 Task: Start in the project AgileKite the sprint 'Data Privacy Sprint', with a duration of 2 weeks. Start in the project AgileKite the sprint 'Data Privacy Sprint', with a duration of 1 week. Start in the project AgileKite the sprint 'Data Privacy Sprint', with a duration of 3 weeks
Action: Mouse moved to (206, 63)
Screenshot: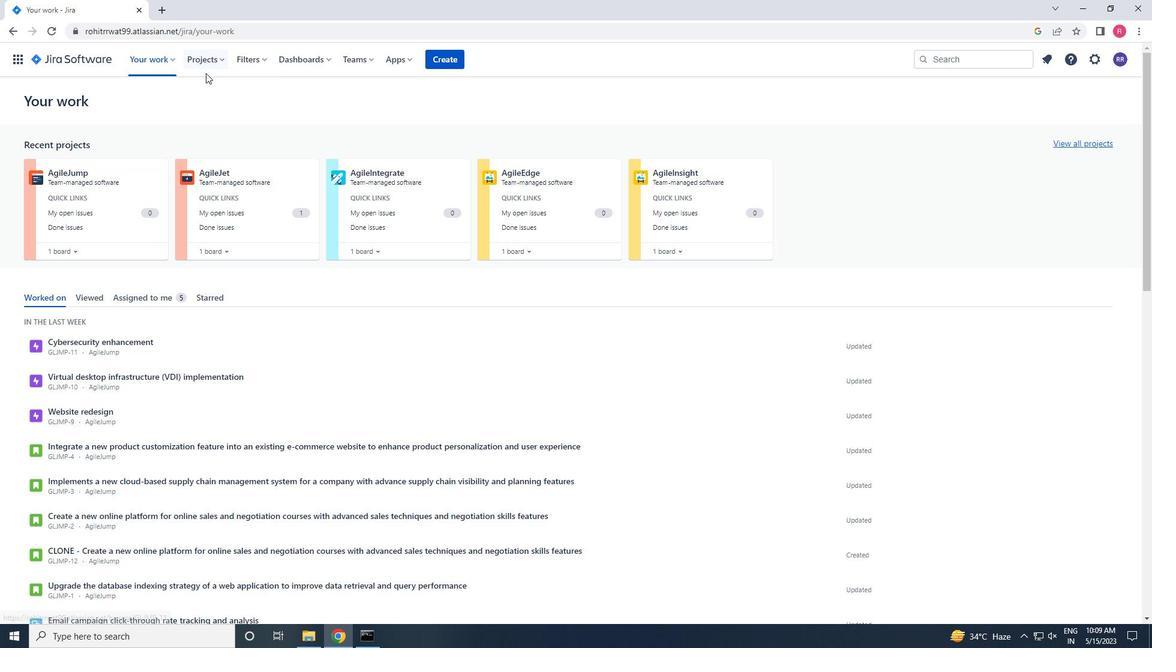 
Action: Mouse pressed left at (206, 63)
Screenshot: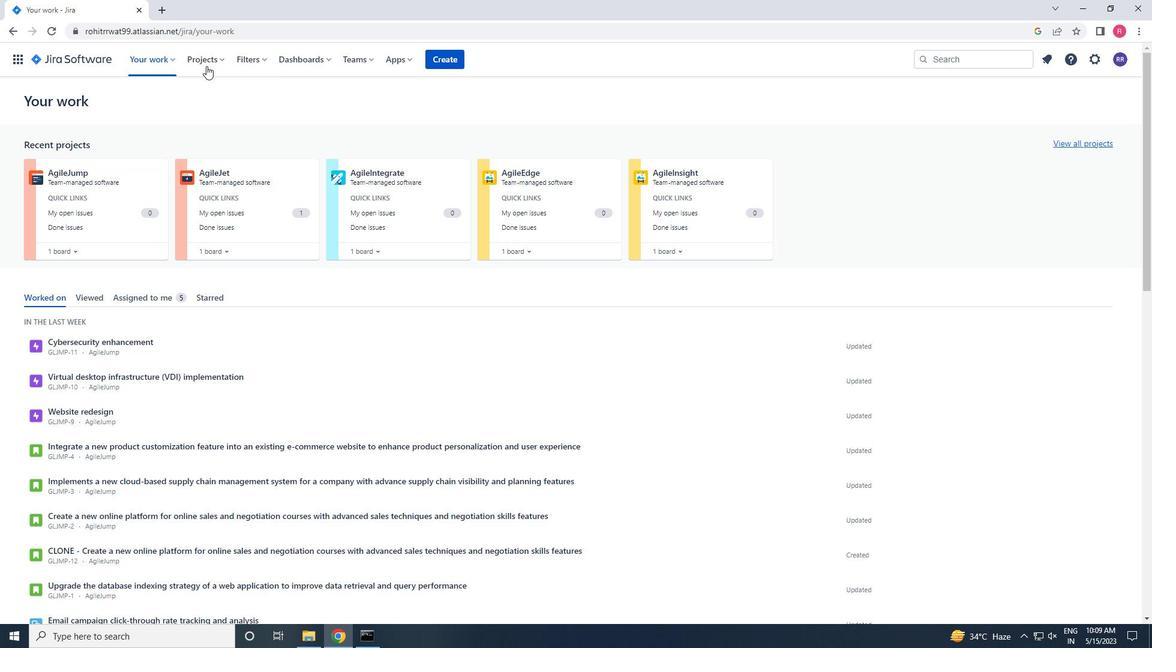 
Action: Mouse moved to (213, 99)
Screenshot: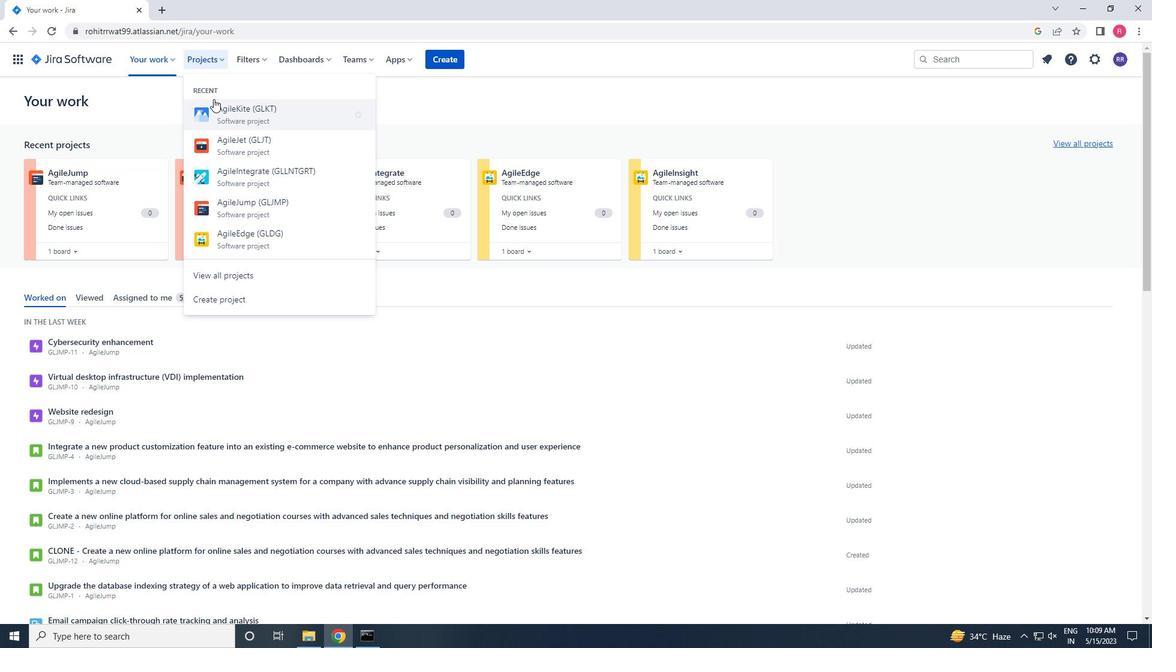 
Action: Mouse pressed left at (213, 99)
Screenshot: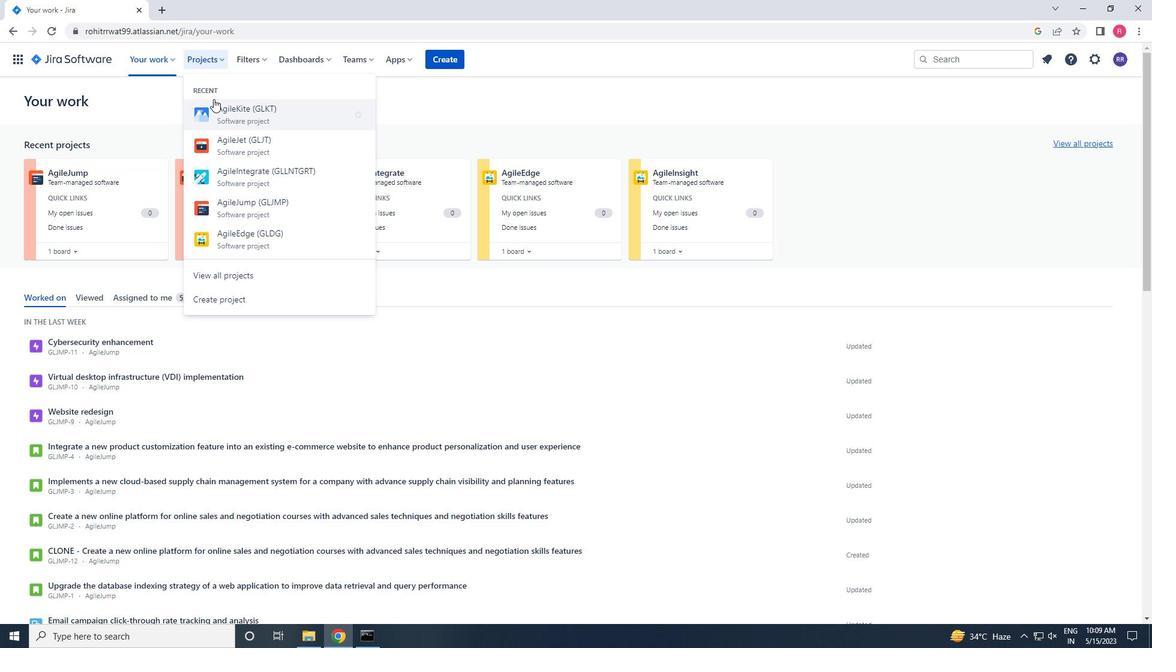 
Action: Mouse moved to (79, 175)
Screenshot: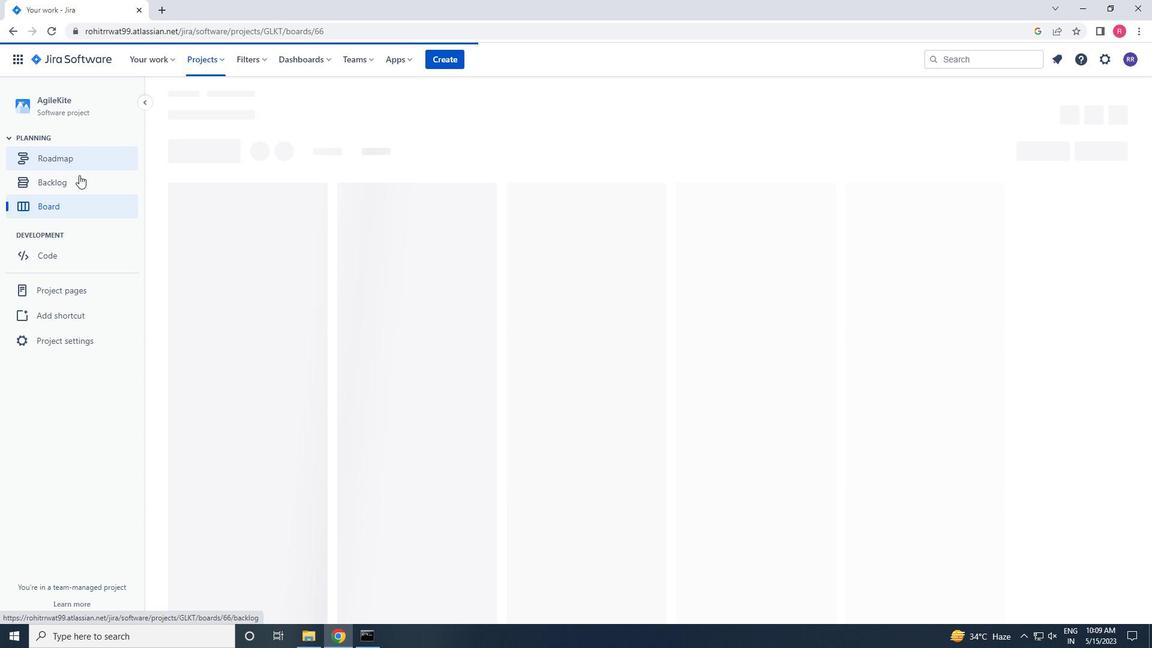 
Action: Mouse pressed left at (79, 175)
Screenshot: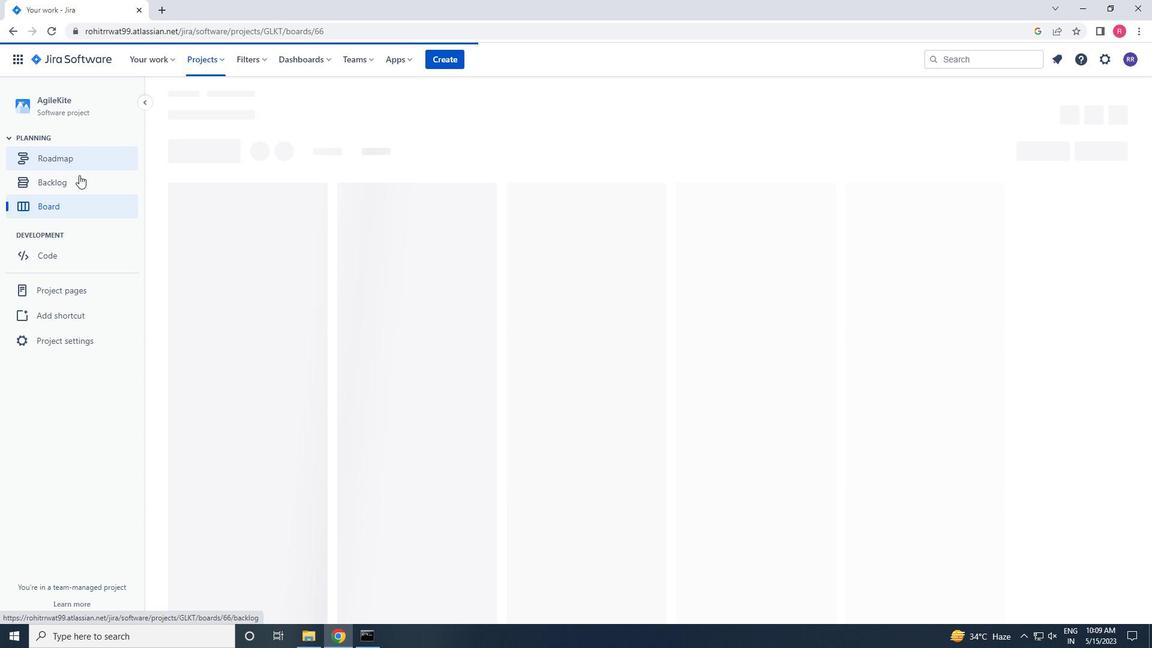 
Action: Mouse moved to (687, 302)
Screenshot: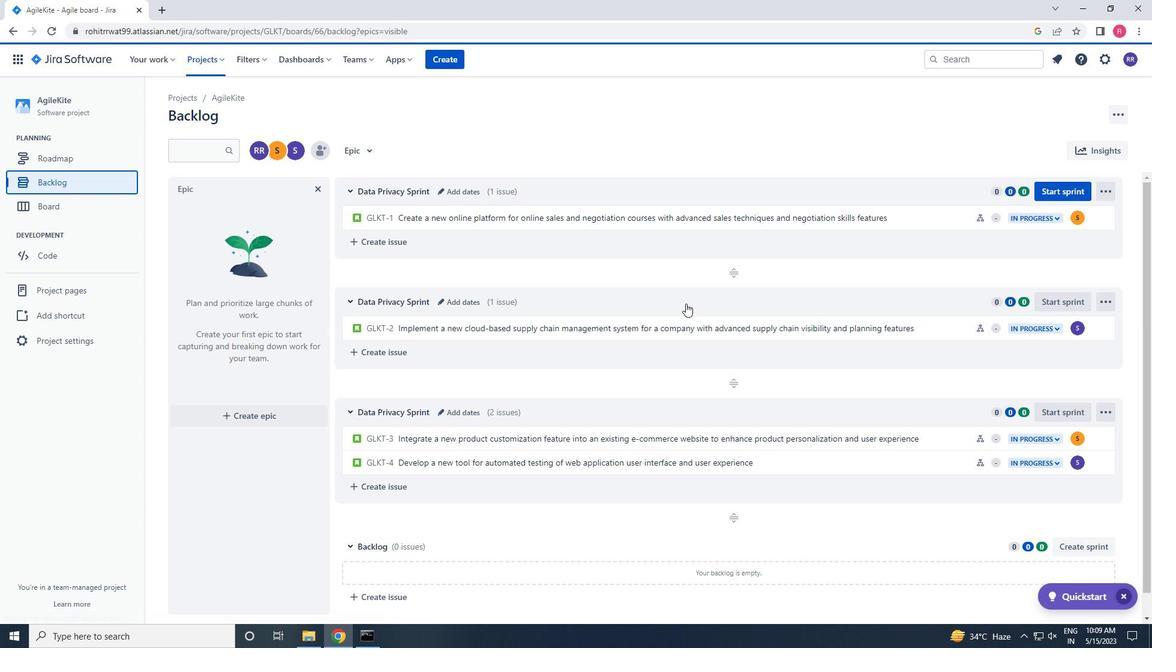 
Action: Mouse scrolled (687, 302) with delta (0, 0)
Screenshot: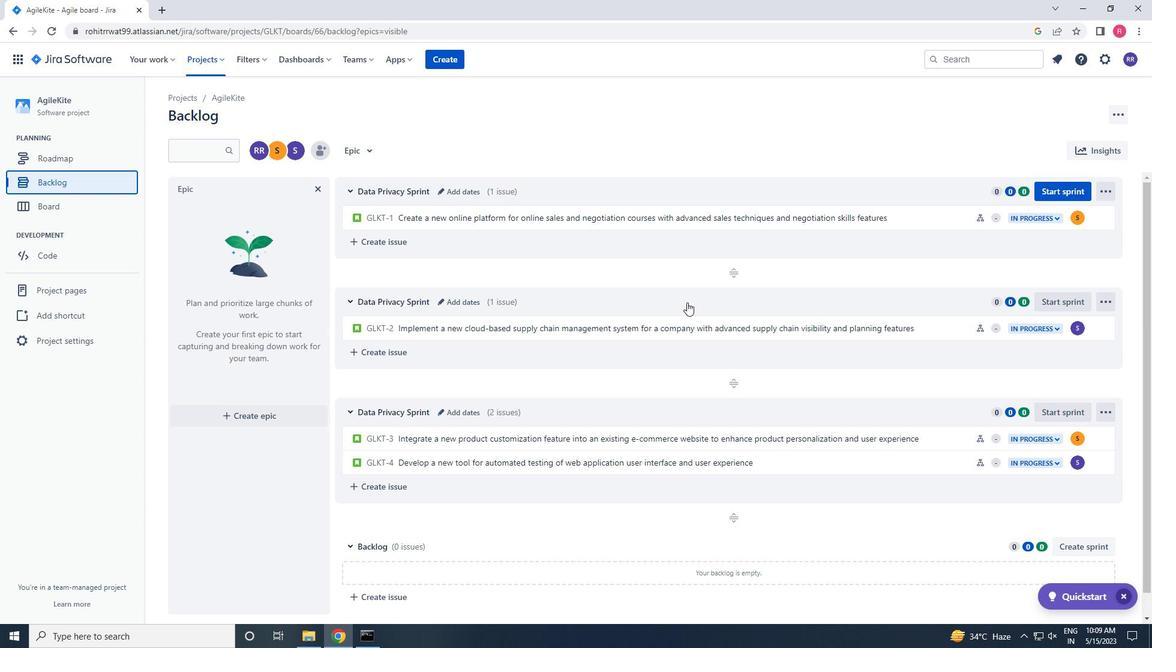 
Action: Mouse moved to (967, 320)
Screenshot: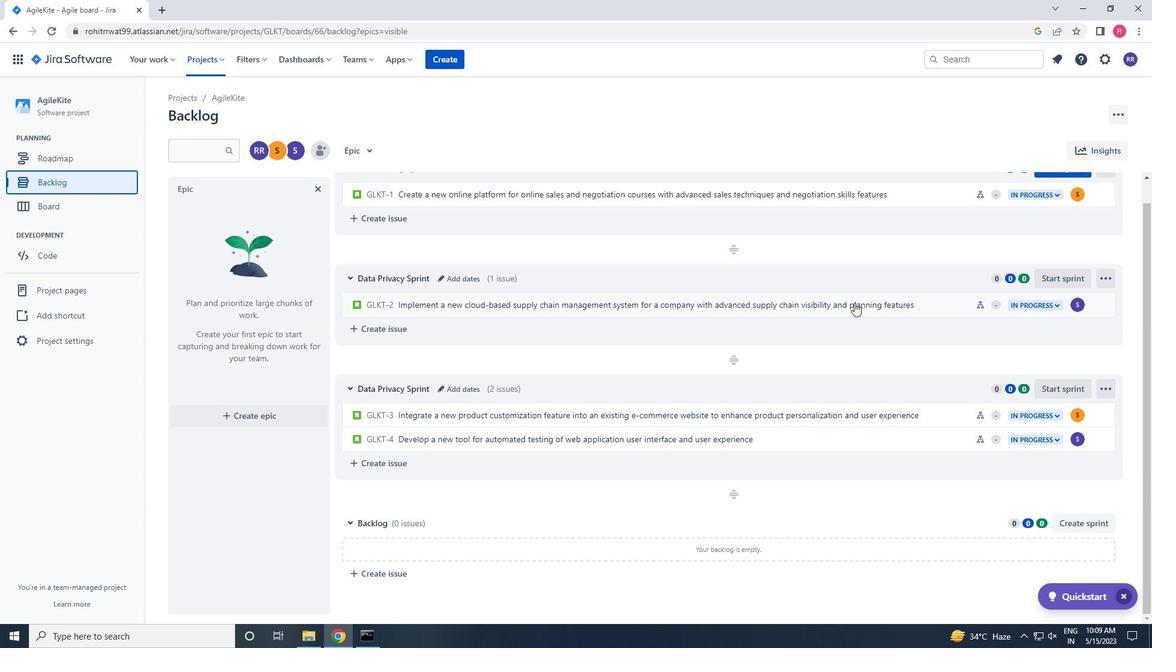 
Action: Mouse scrolled (967, 320) with delta (0, 0)
Screenshot: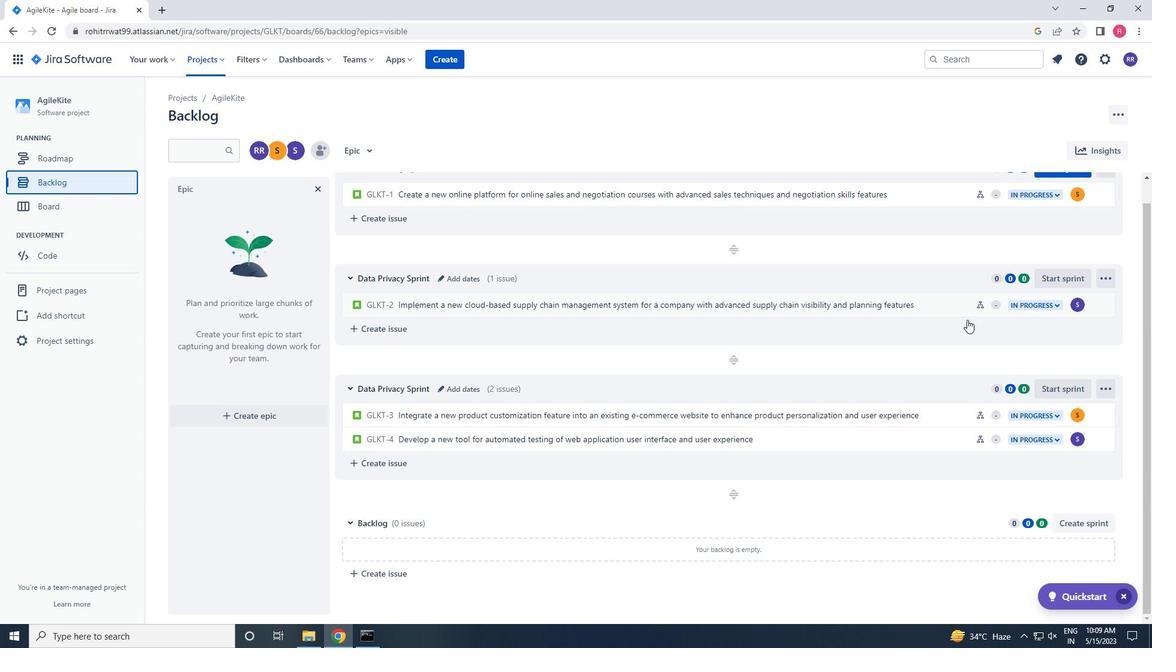 
Action: Mouse scrolled (967, 320) with delta (0, 0)
Screenshot: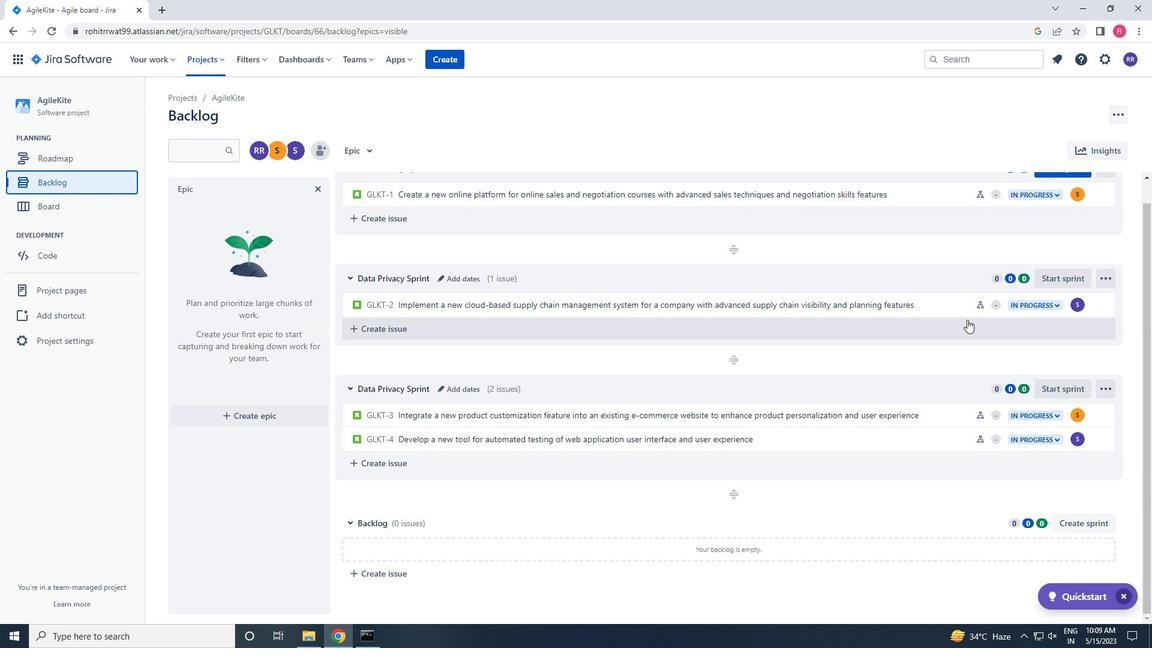 
Action: Mouse scrolled (967, 320) with delta (0, 0)
Screenshot: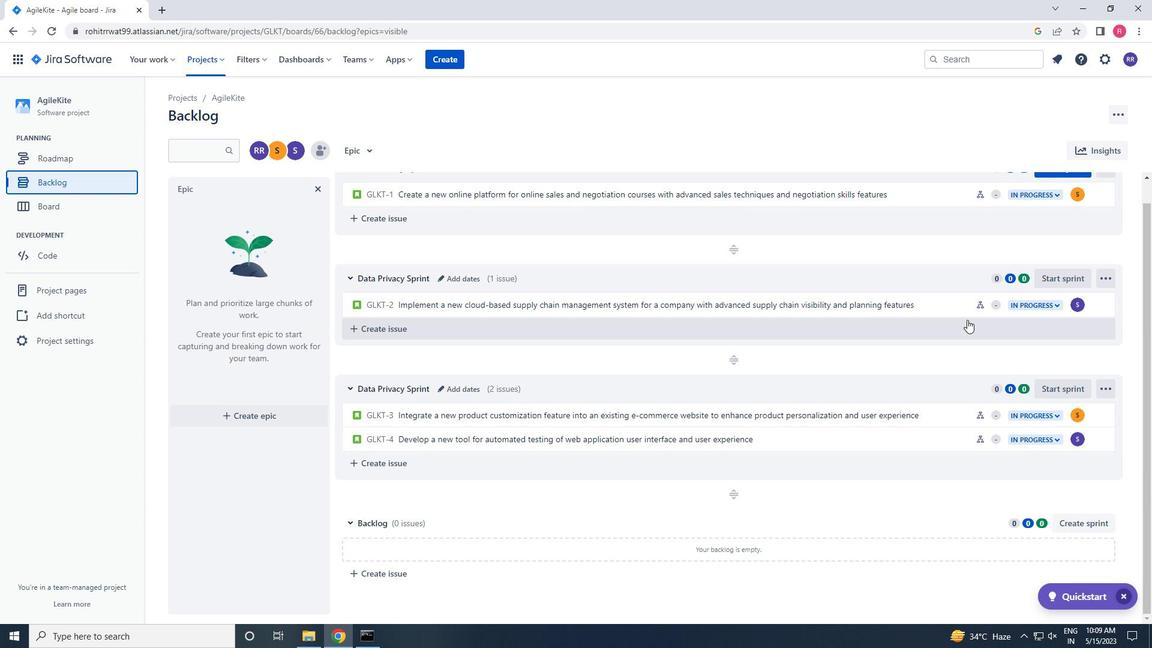 
Action: Mouse moved to (1064, 193)
Screenshot: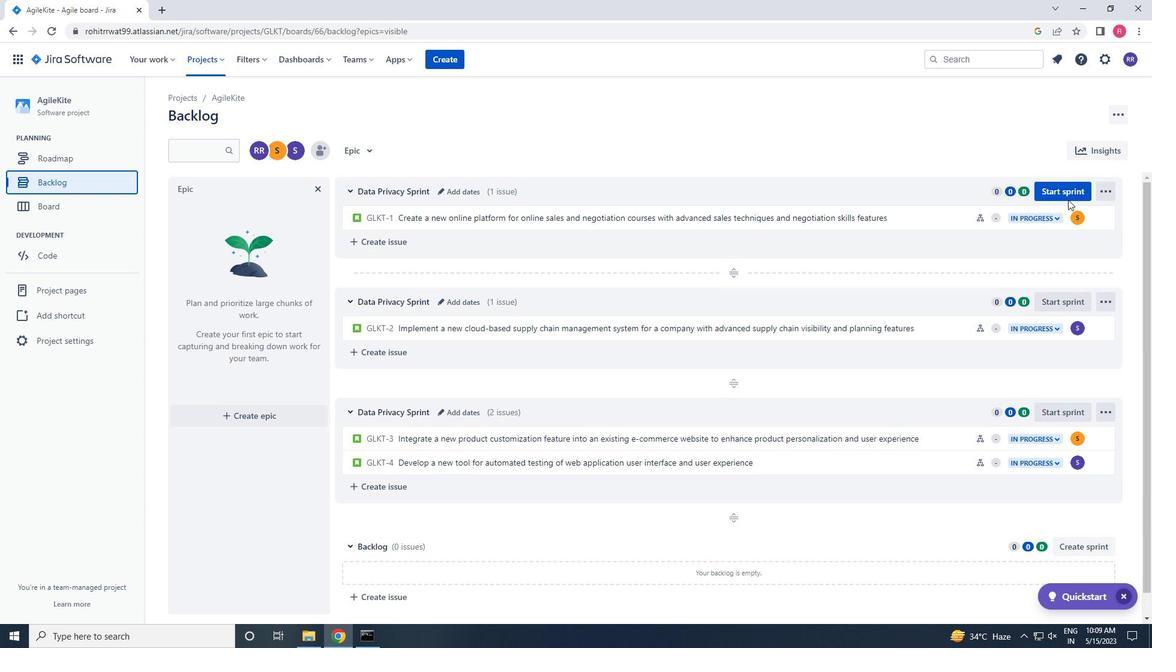 
Action: Mouse pressed left at (1064, 193)
Screenshot: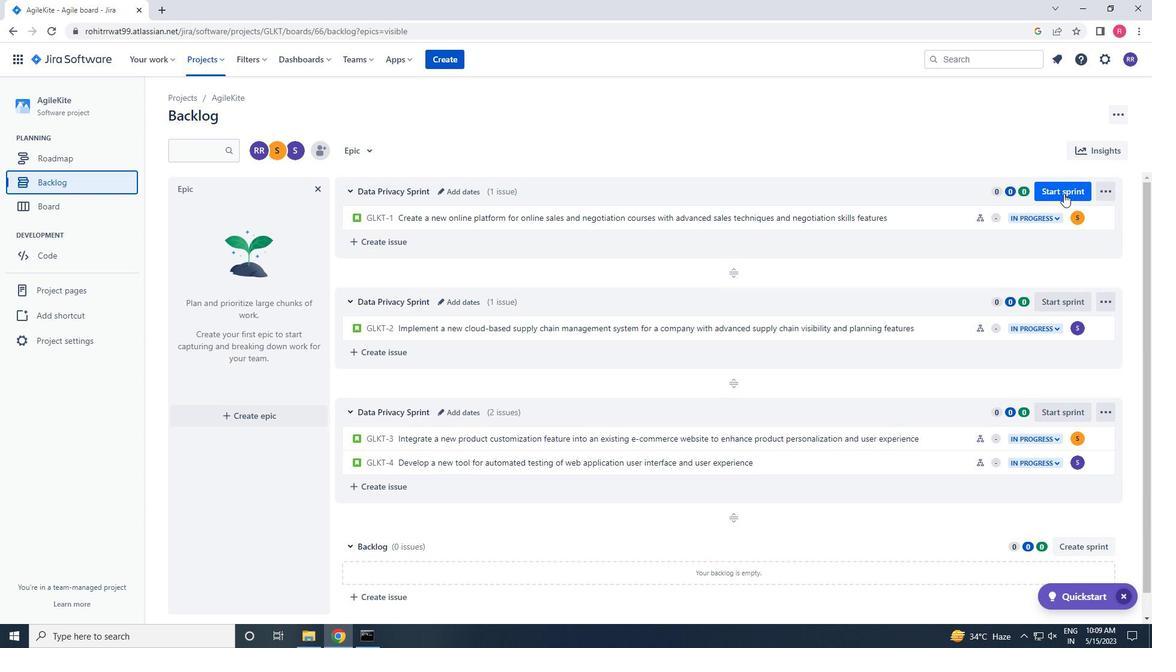
Action: Mouse moved to (1048, 189)
Screenshot: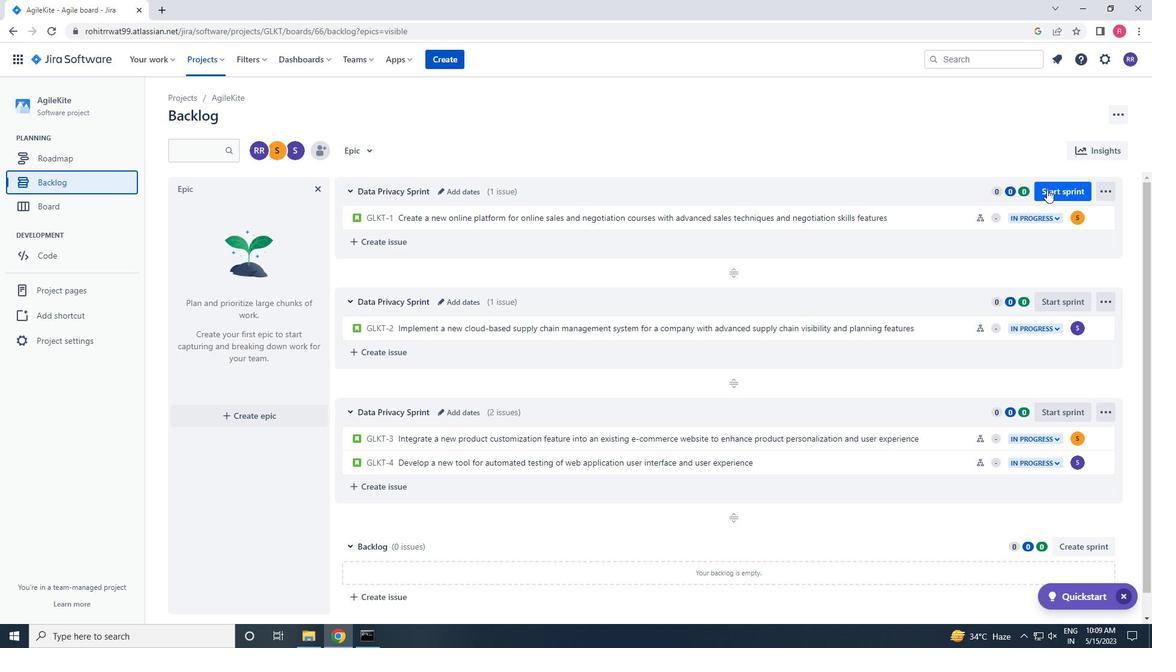 
Action: Mouse pressed left at (1048, 189)
Screenshot: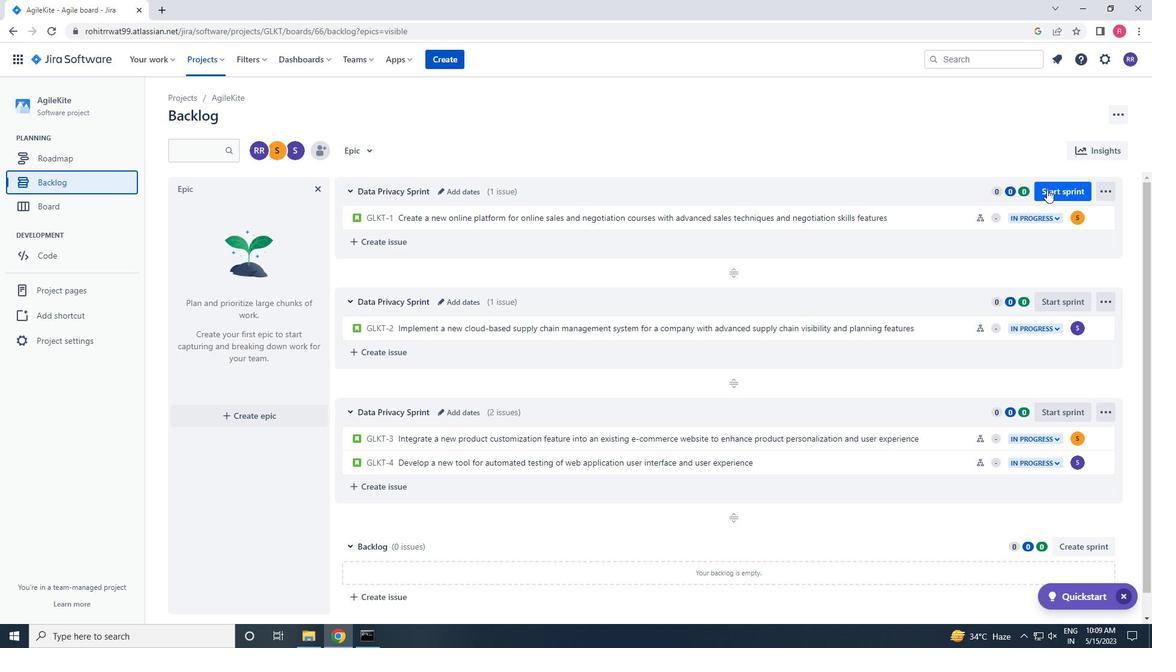 
Action: Mouse moved to (541, 205)
Screenshot: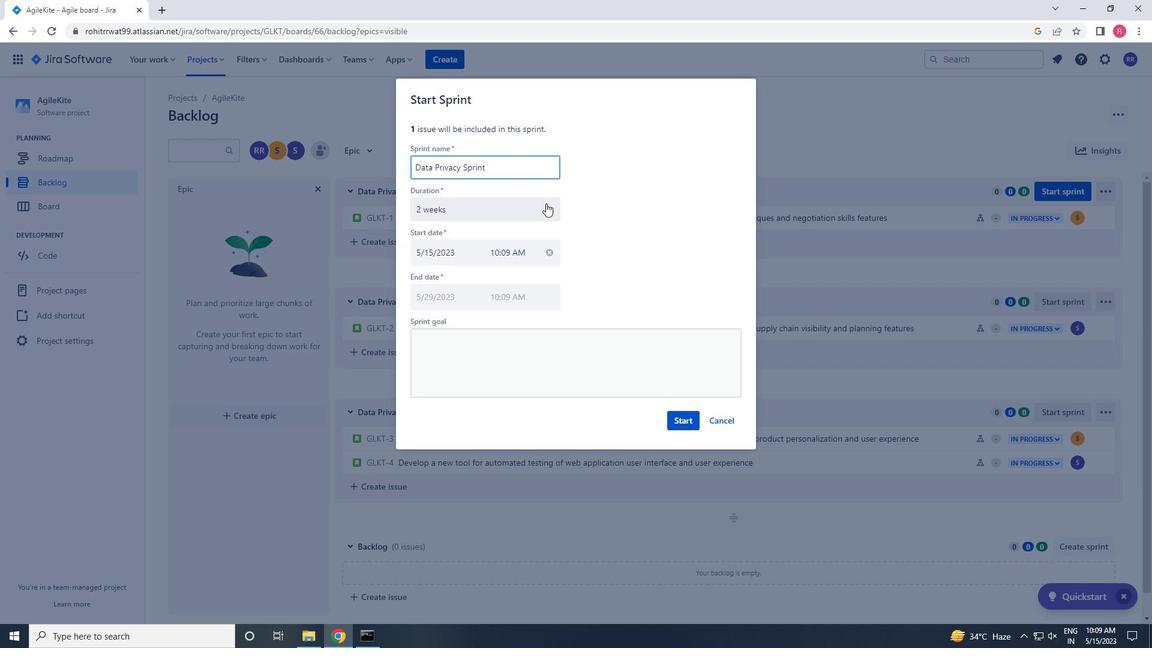 
Action: Mouse pressed left at (541, 205)
Screenshot: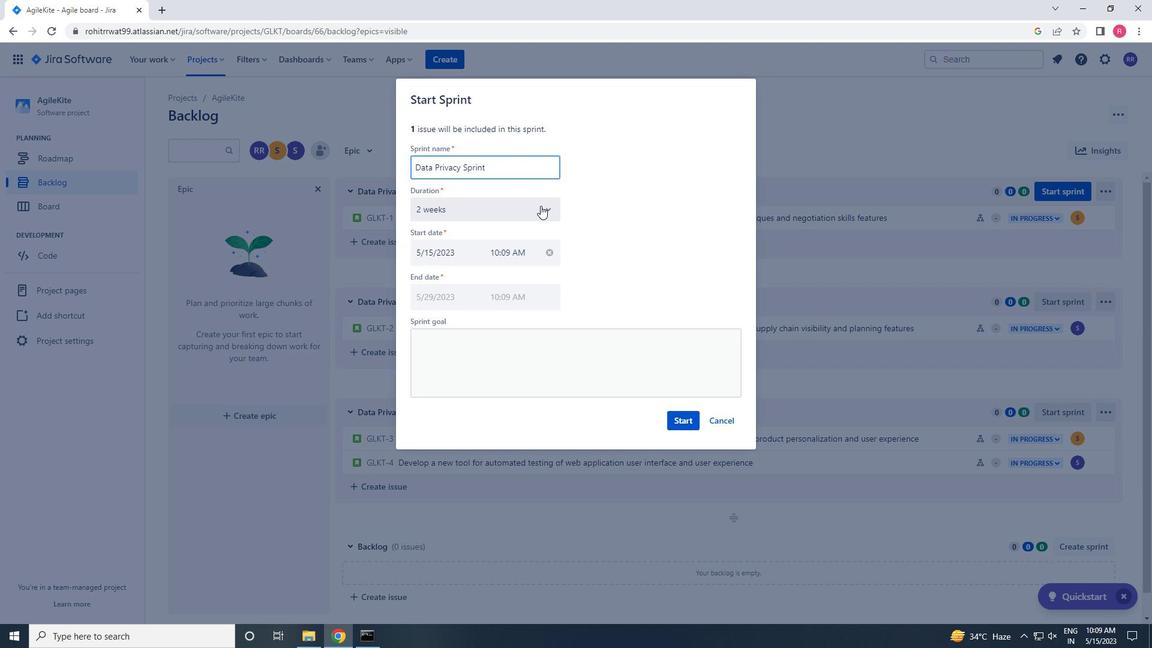 
Action: Mouse moved to (465, 262)
Screenshot: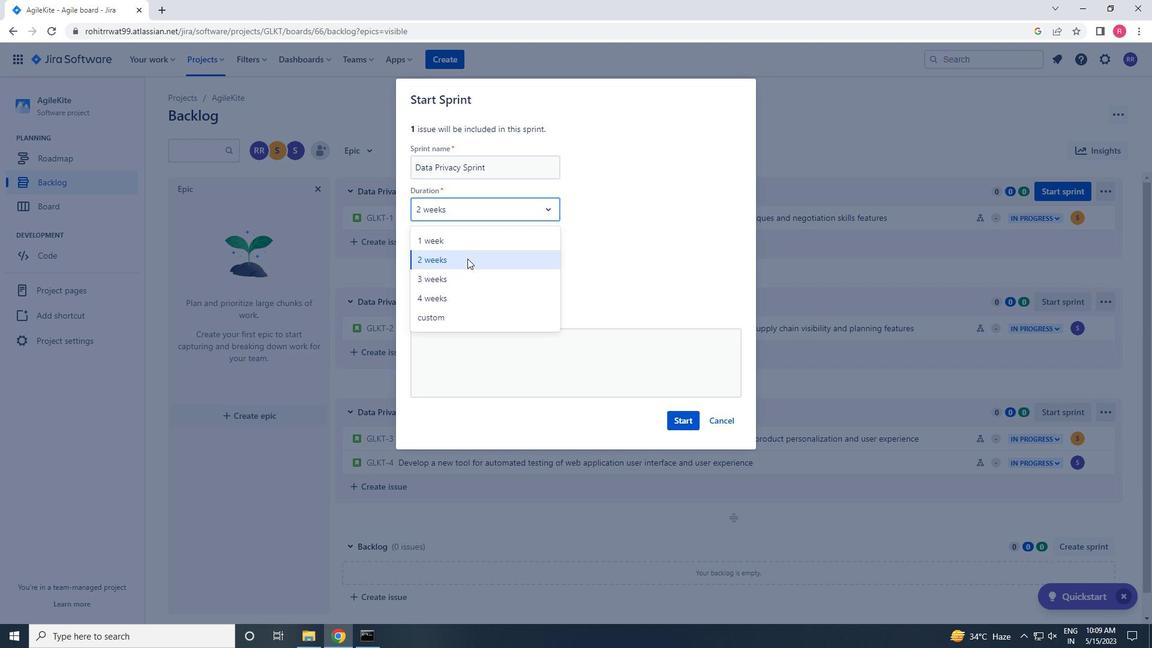 
Action: Mouse pressed left at (465, 262)
Screenshot: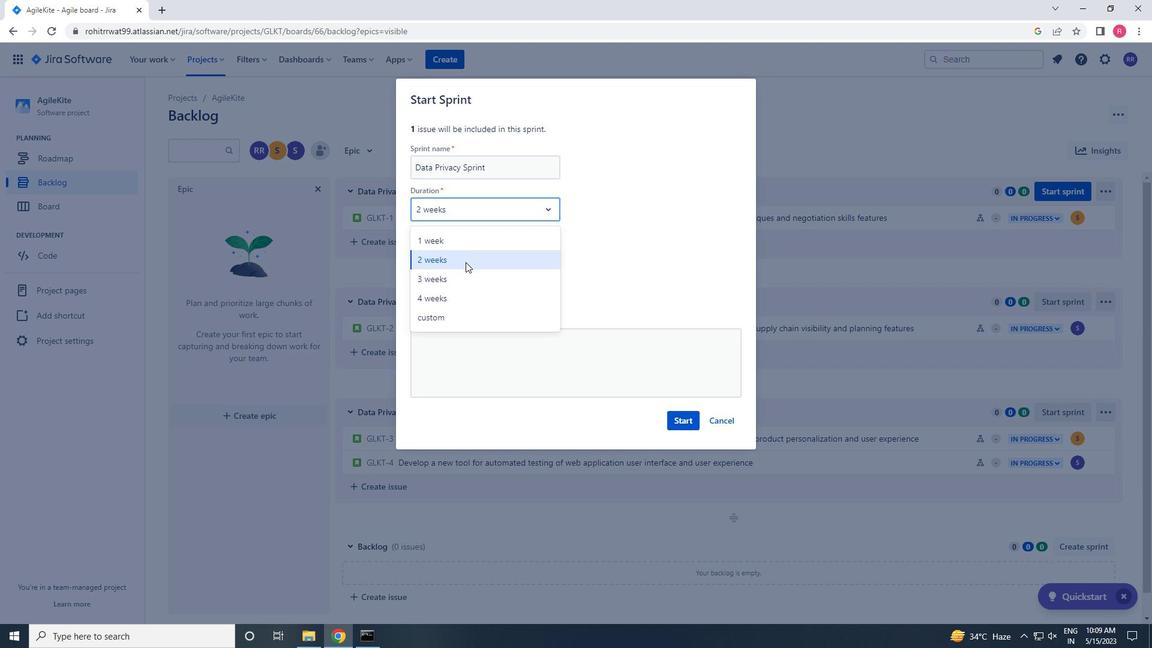 
Action: Mouse moved to (681, 417)
Screenshot: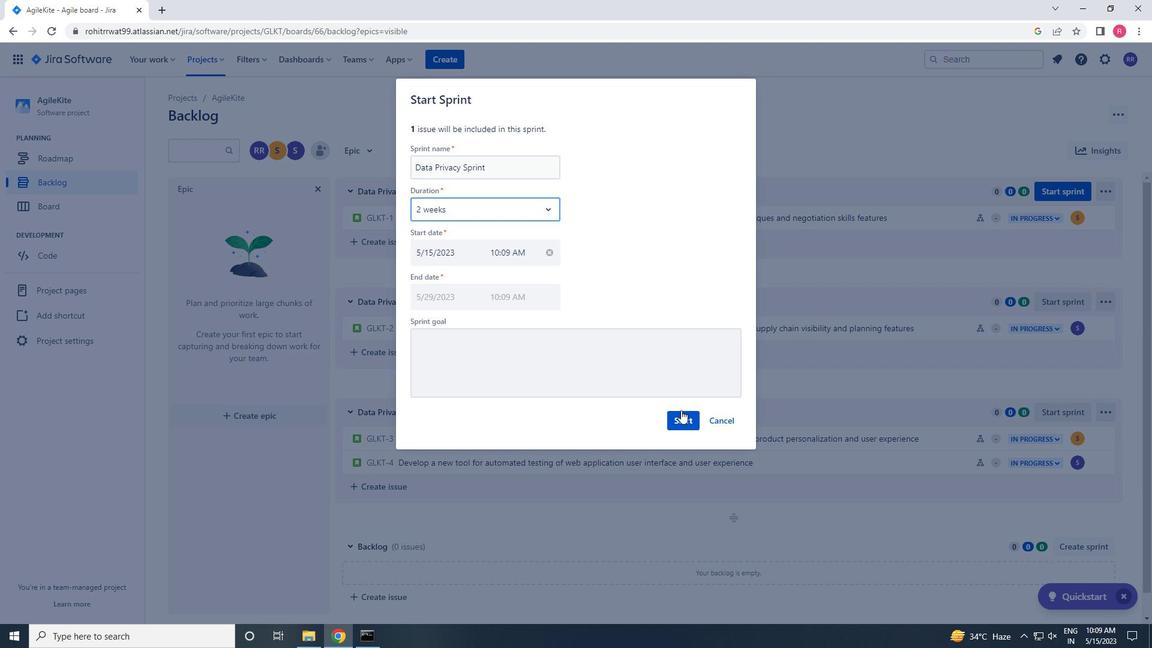 
Action: Mouse pressed left at (681, 417)
Screenshot: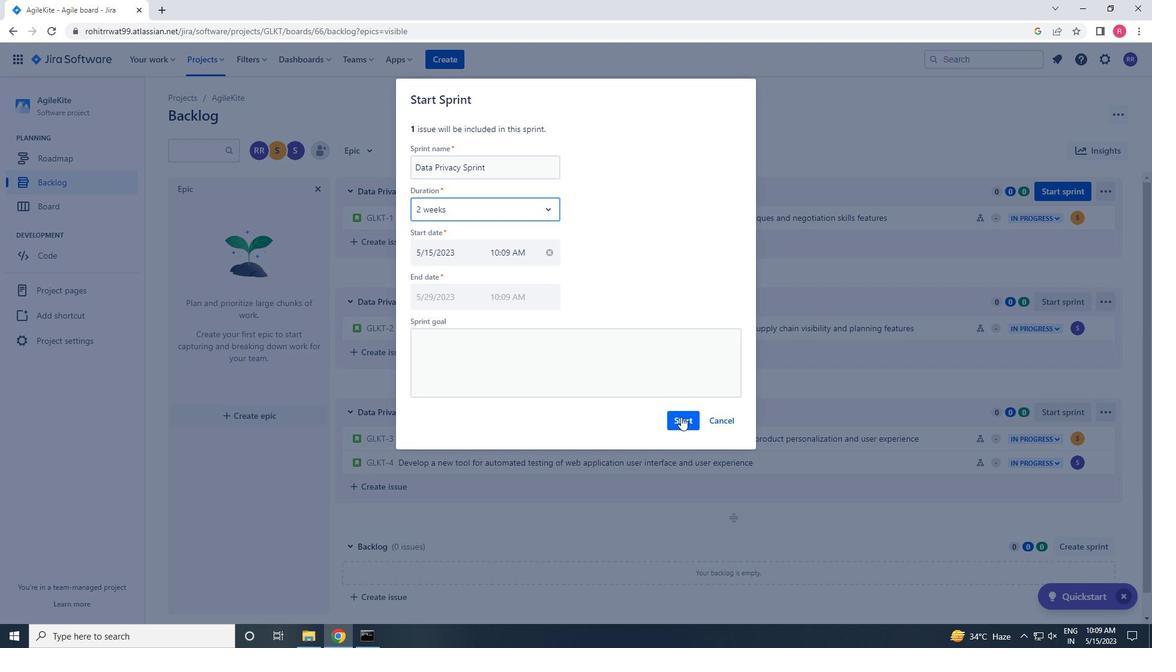 
Action: Mouse moved to (267, 545)
Screenshot: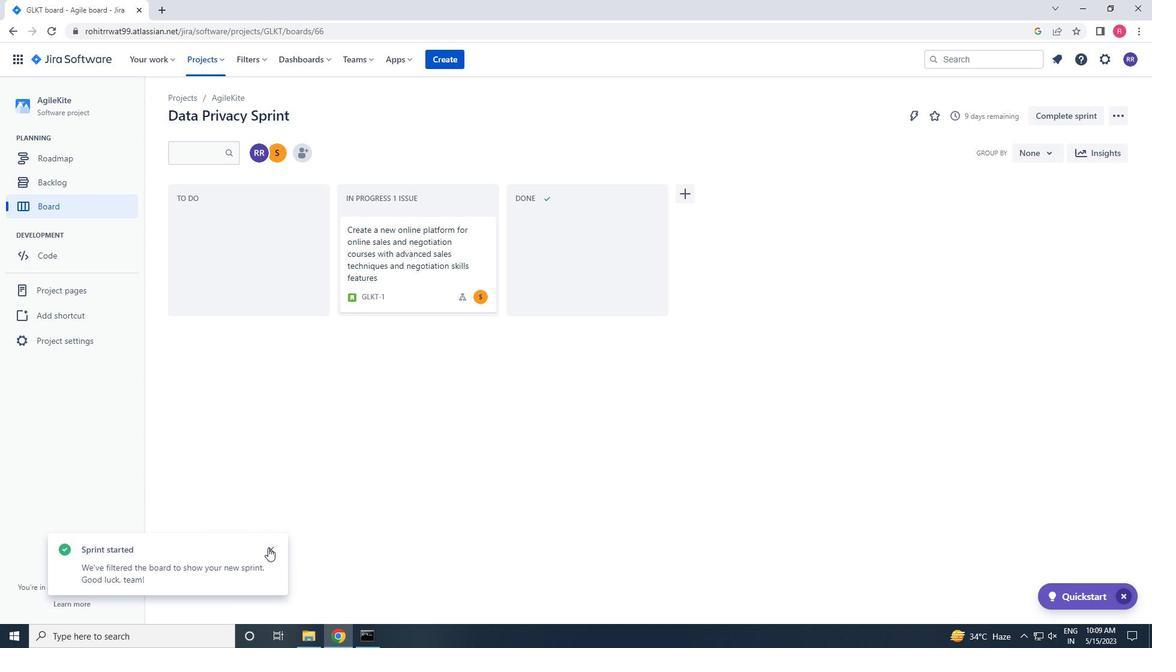 
Action: Mouse pressed left at (267, 545)
Screenshot: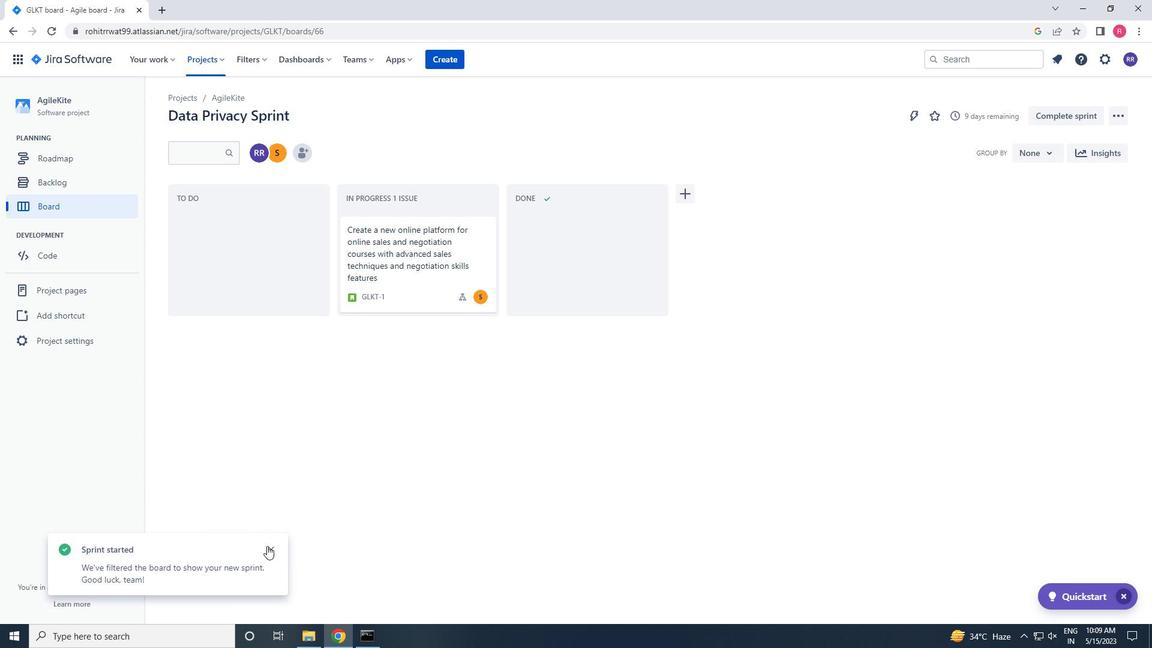 
Action: Mouse moved to (70, 189)
Screenshot: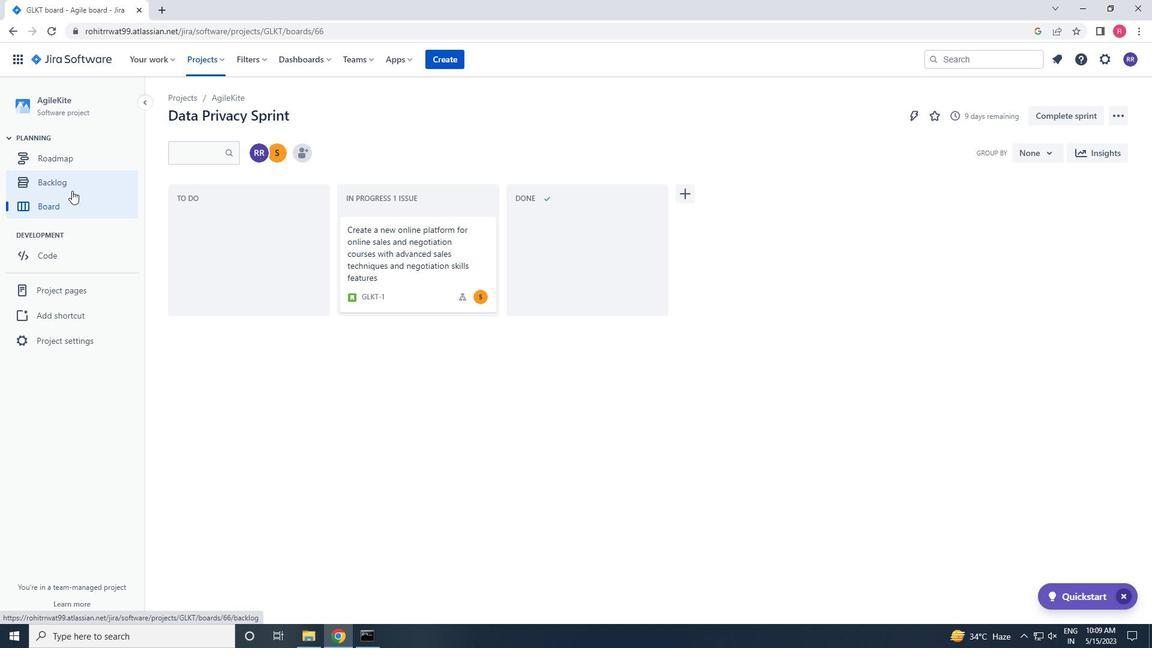 
Action: Mouse pressed left at (70, 189)
Screenshot: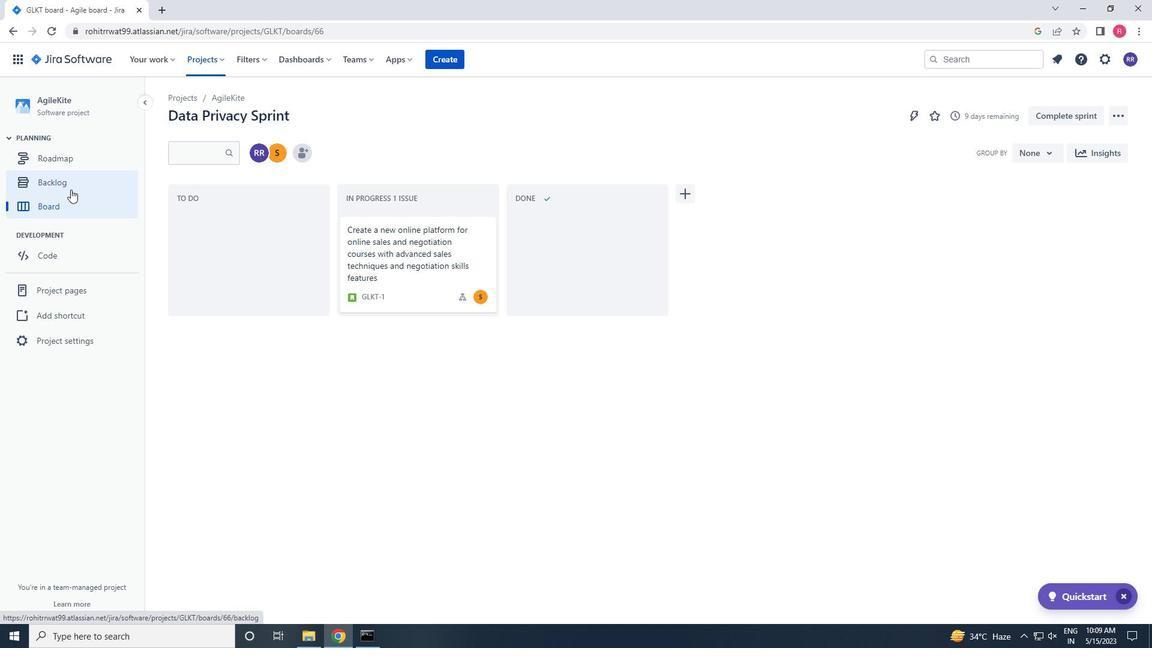 
Action: Mouse moved to (1047, 290)
Screenshot: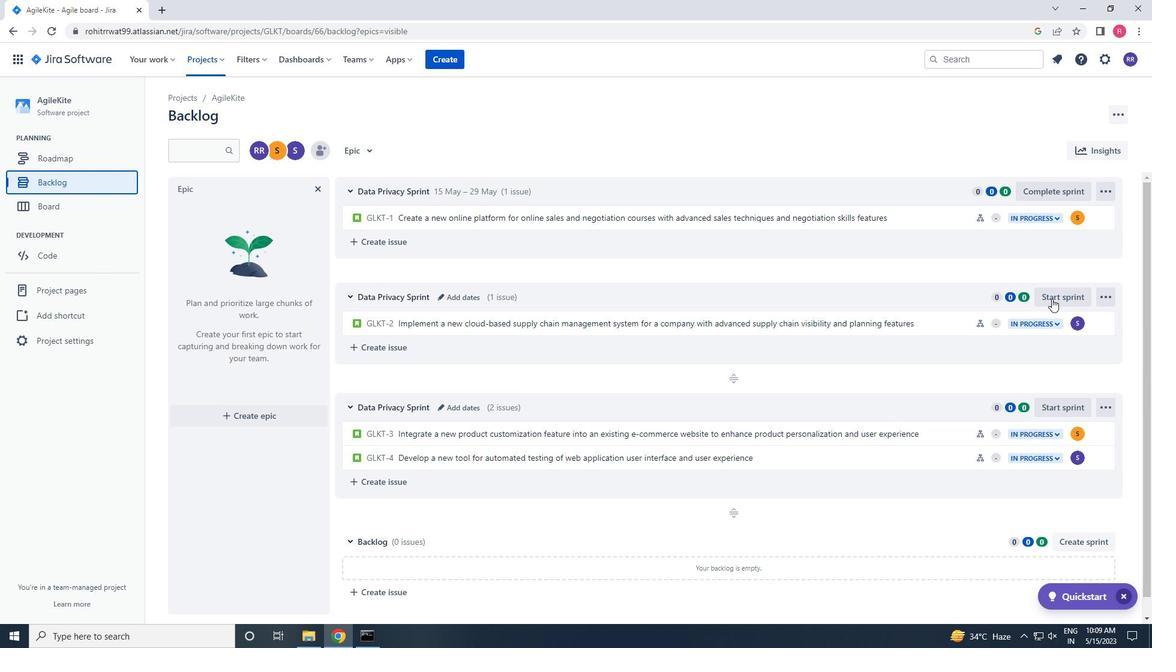 
Action: Mouse pressed left at (1047, 290)
Screenshot: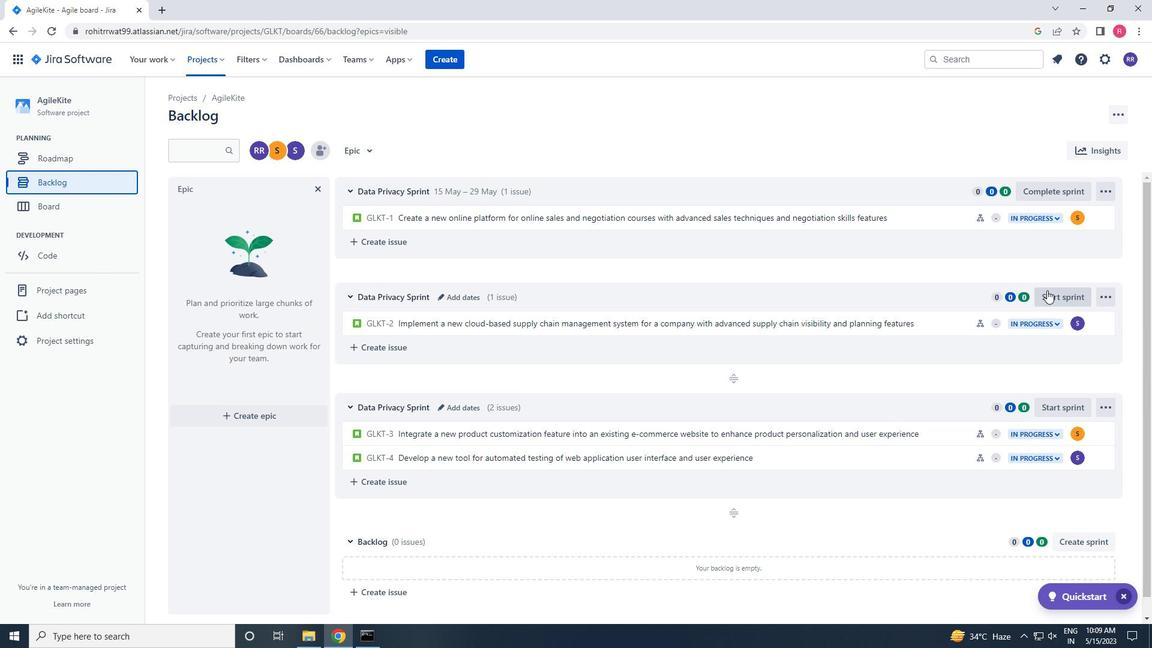 
Action: Mouse moved to (509, 213)
Screenshot: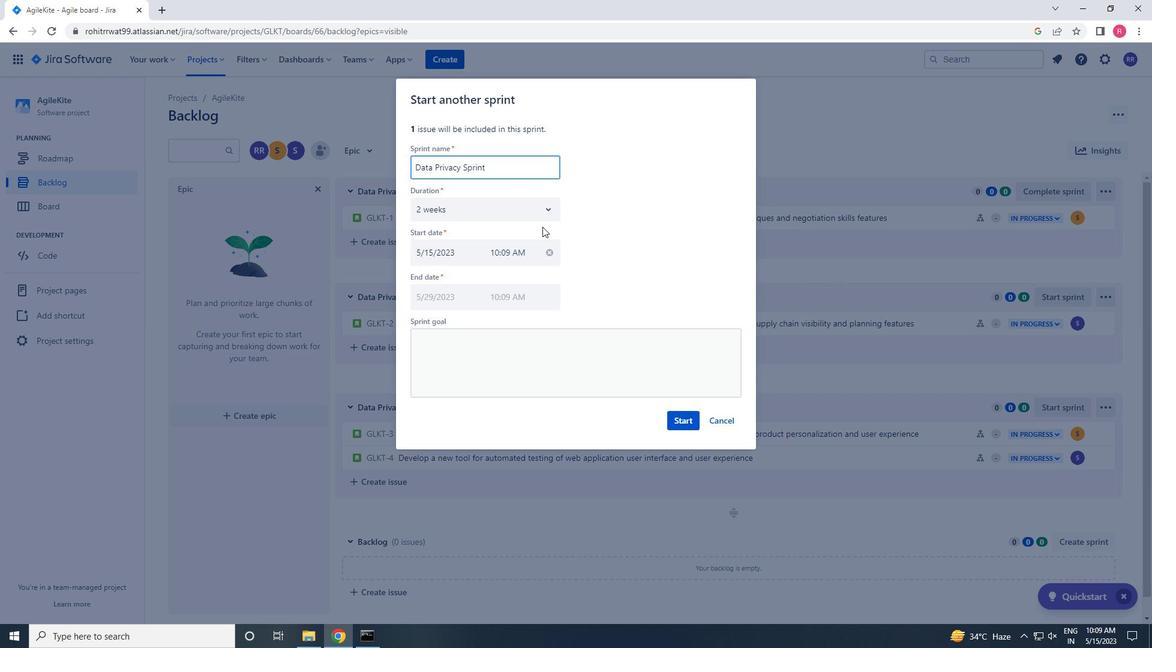 
Action: Mouse pressed left at (509, 213)
Screenshot: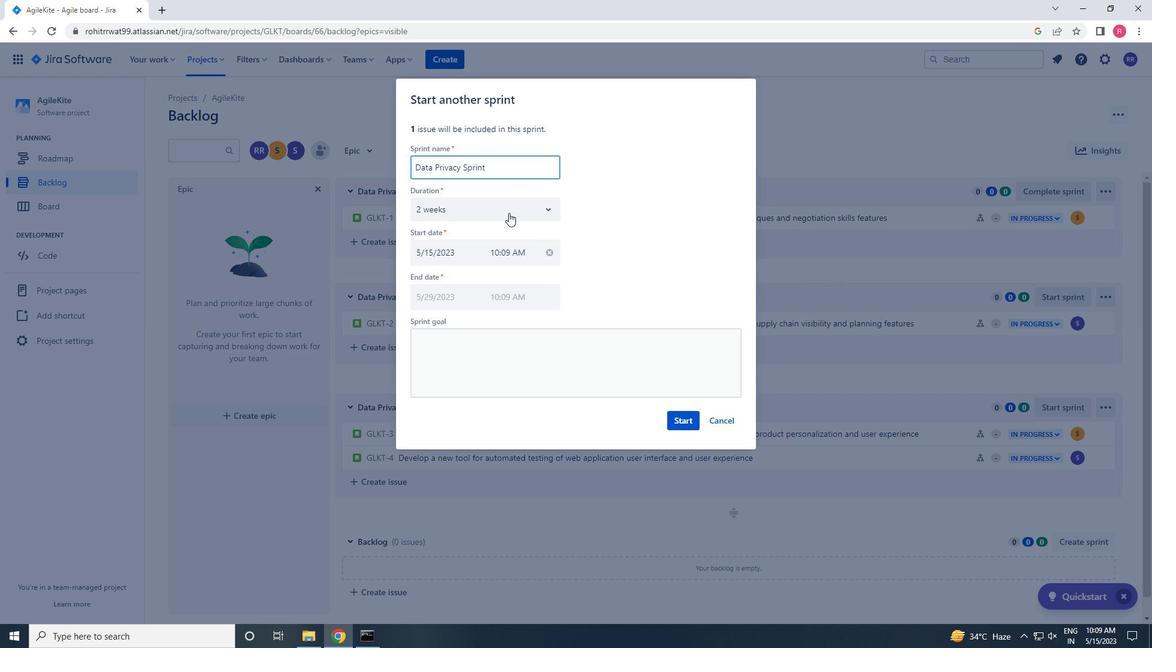 
Action: Mouse moved to (474, 243)
Screenshot: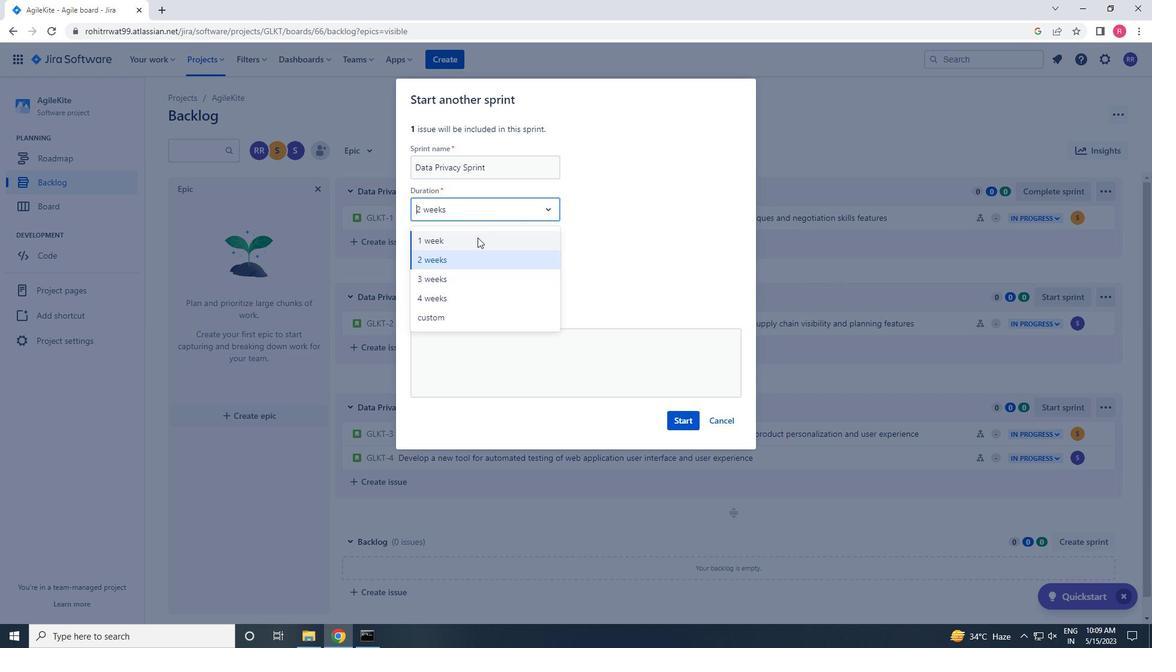 
Action: Mouse pressed left at (474, 243)
Screenshot: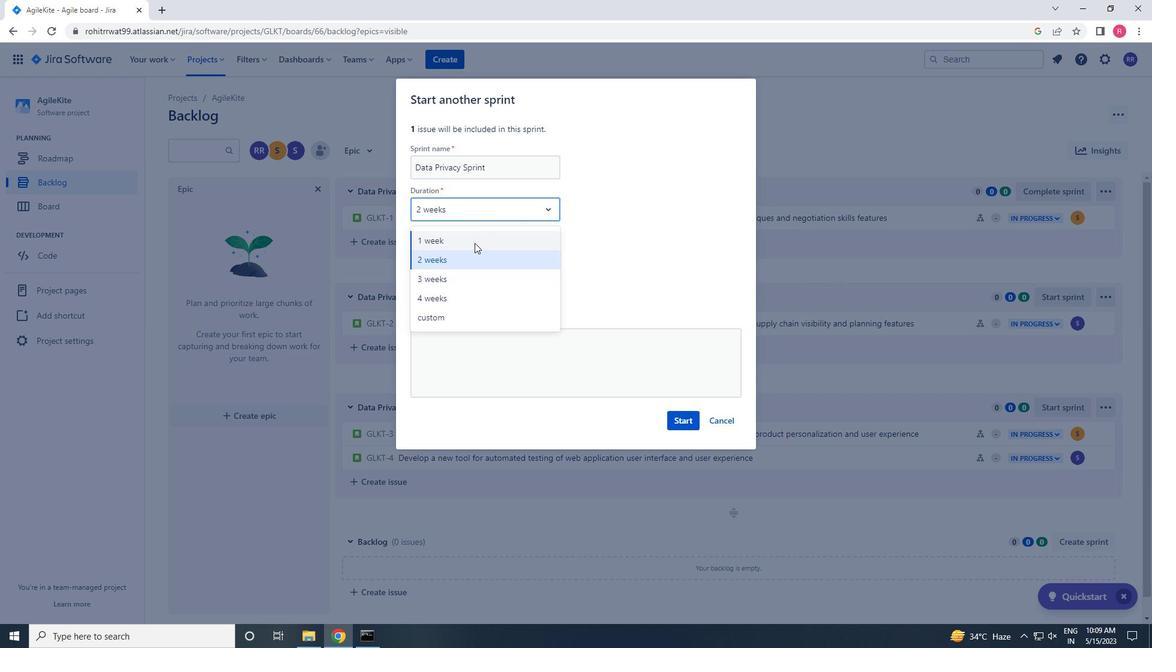 
Action: Mouse moved to (682, 419)
Screenshot: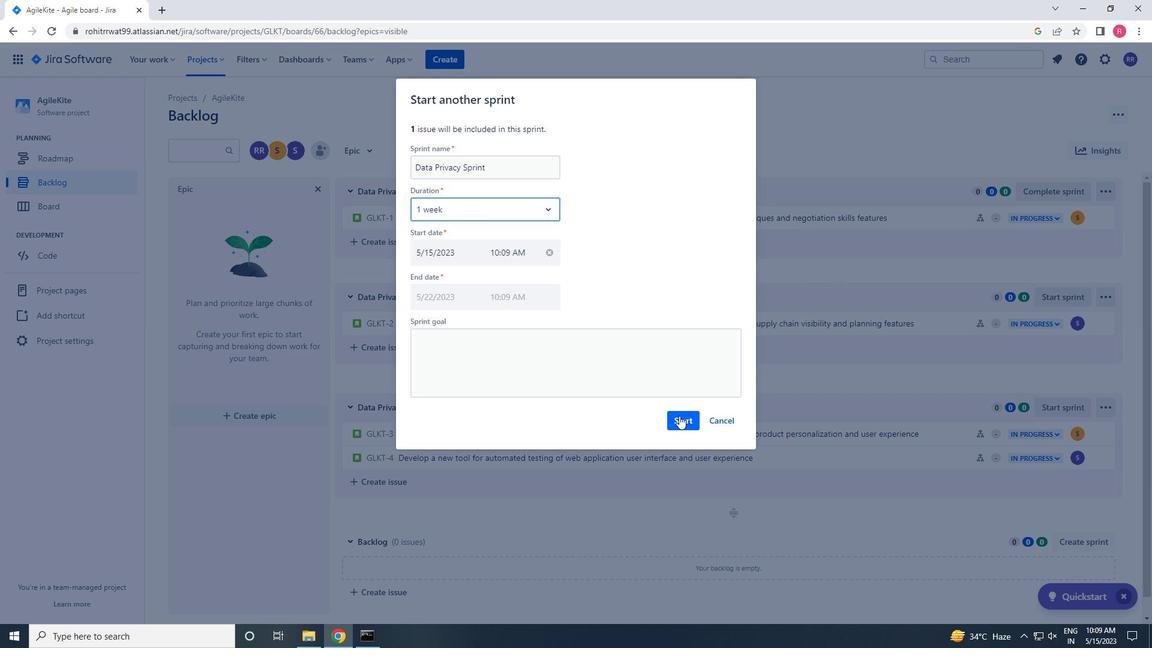 
Action: Mouse pressed left at (682, 419)
Screenshot: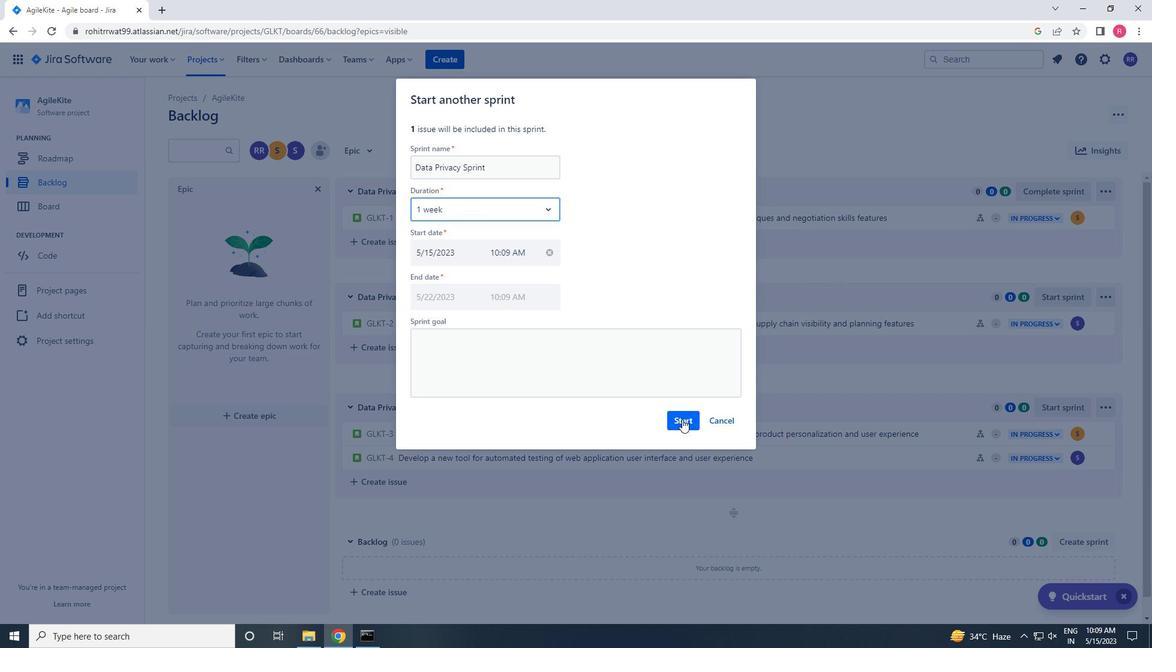 
Action: Mouse moved to (35, 177)
Screenshot: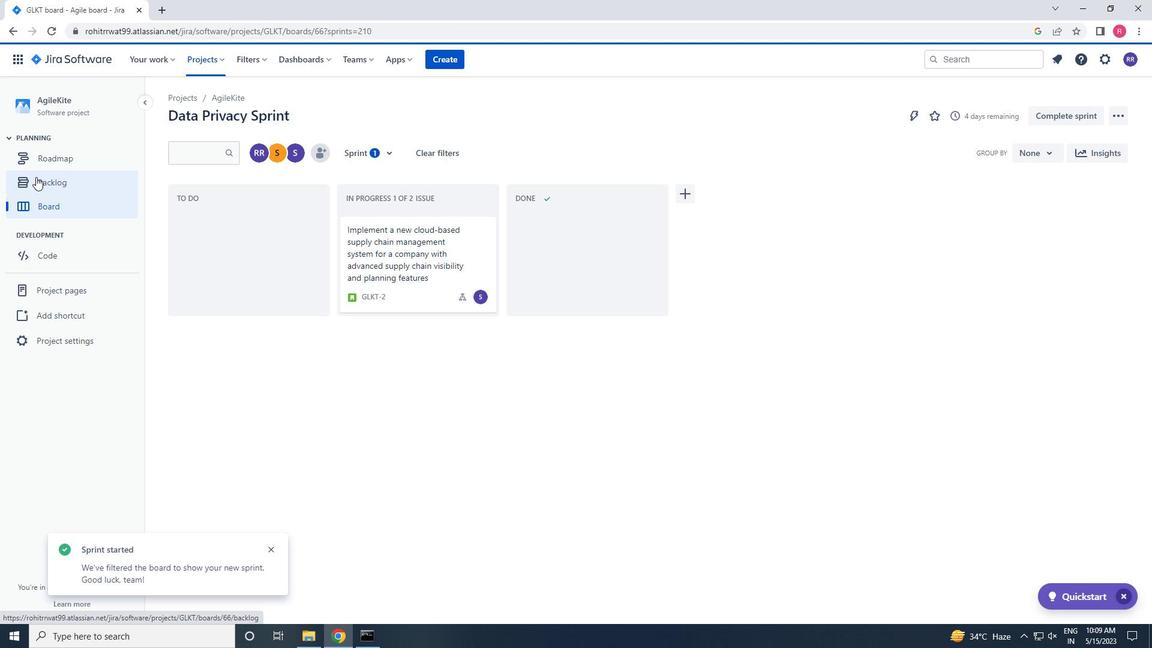 
Action: Mouse pressed left at (35, 177)
Screenshot: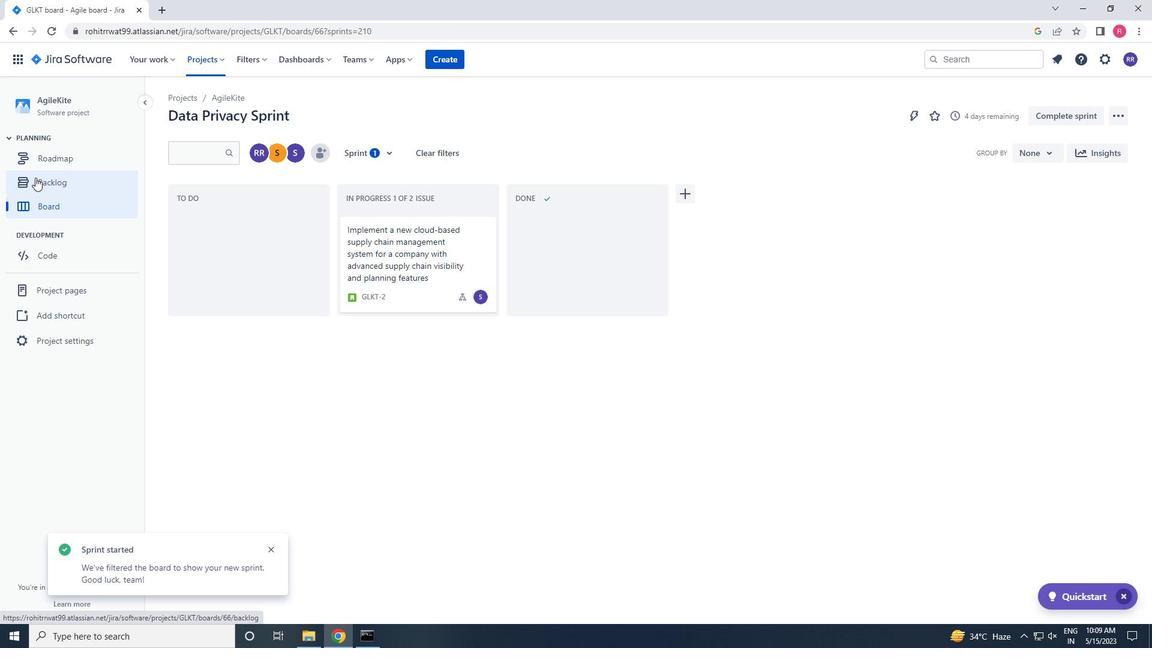 
Action: Mouse moved to (664, 411)
Screenshot: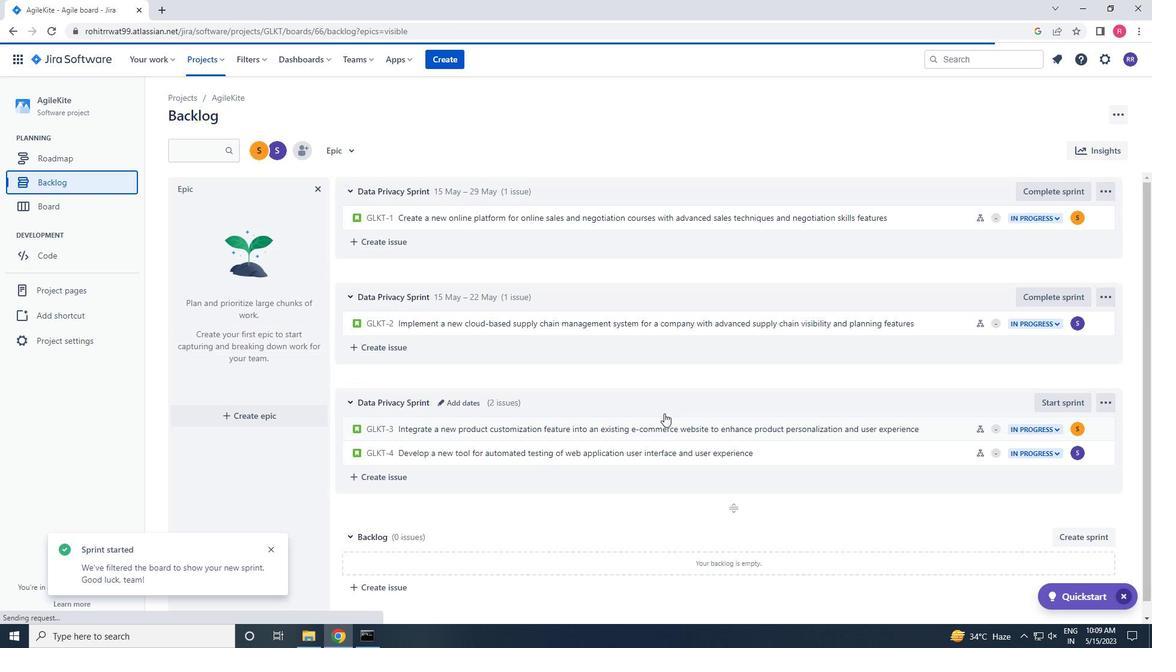 
Action: Mouse scrolled (664, 411) with delta (0, 0)
Screenshot: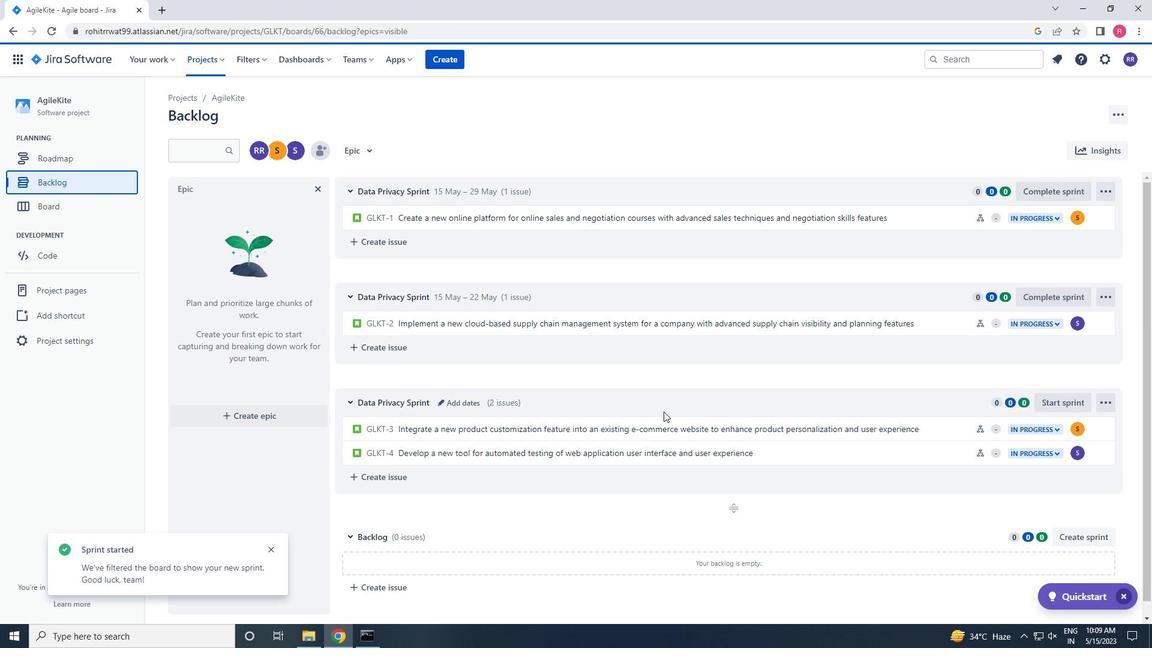 
Action: Mouse moved to (663, 411)
Screenshot: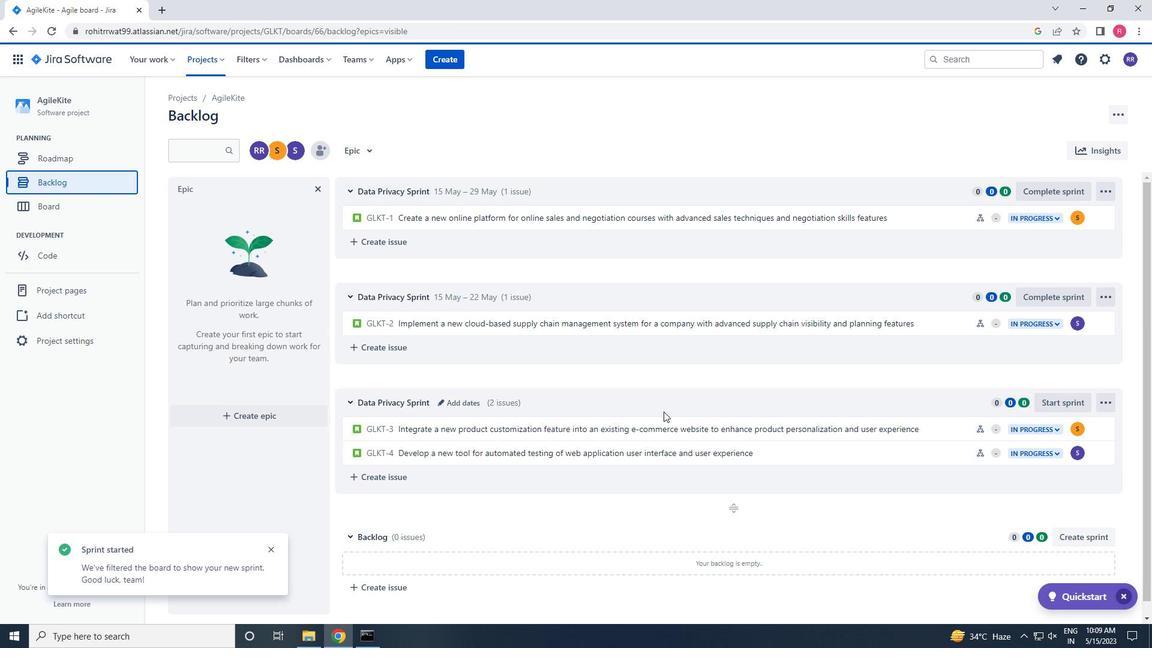 
Action: Mouse scrolled (663, 410) with delta (0, 0)
Screenshot: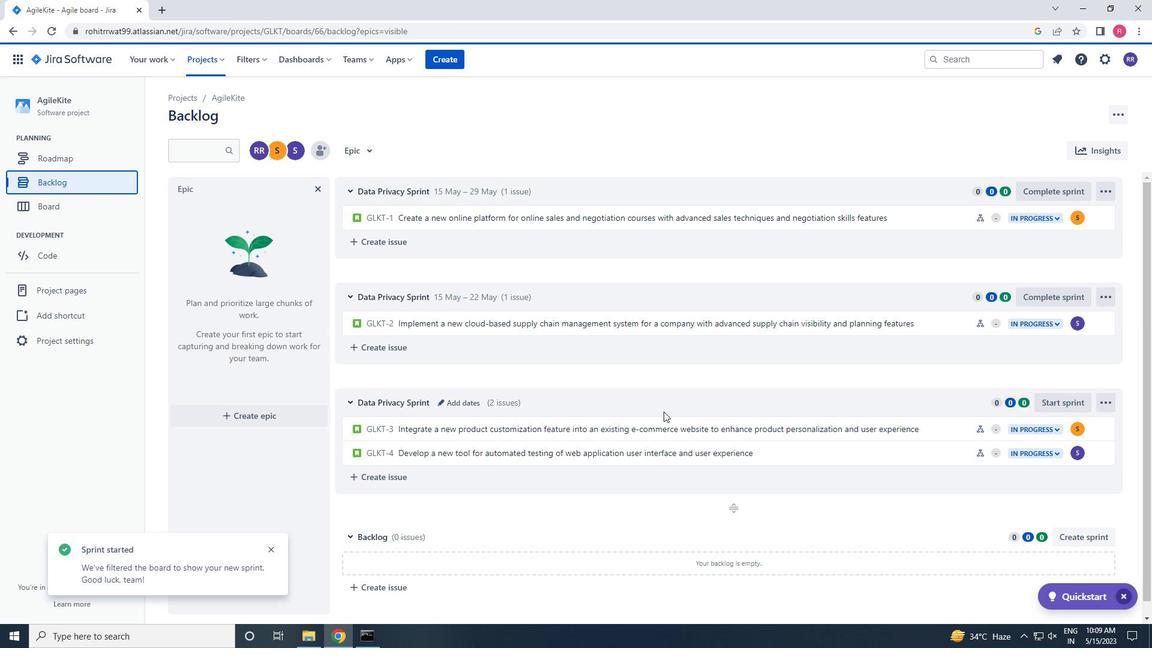 
Action: Mouse scrolled (663, 410) with delta (0, 0)
Screenshot: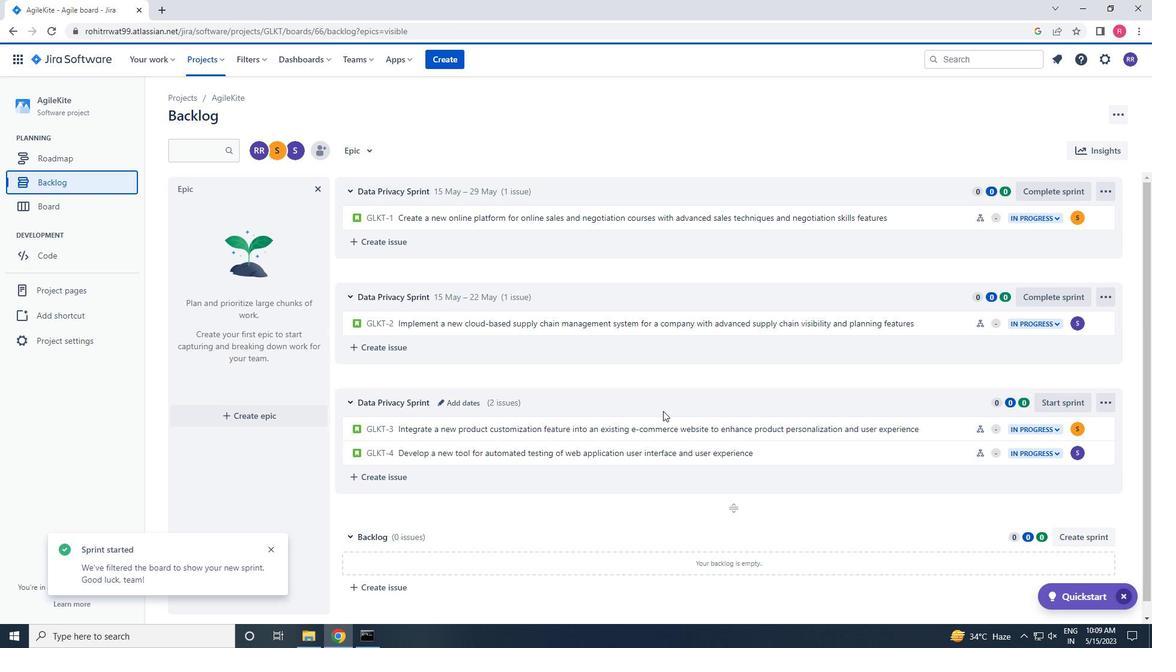 
Action: Mouse moved to (1052, 392)
Screenshot: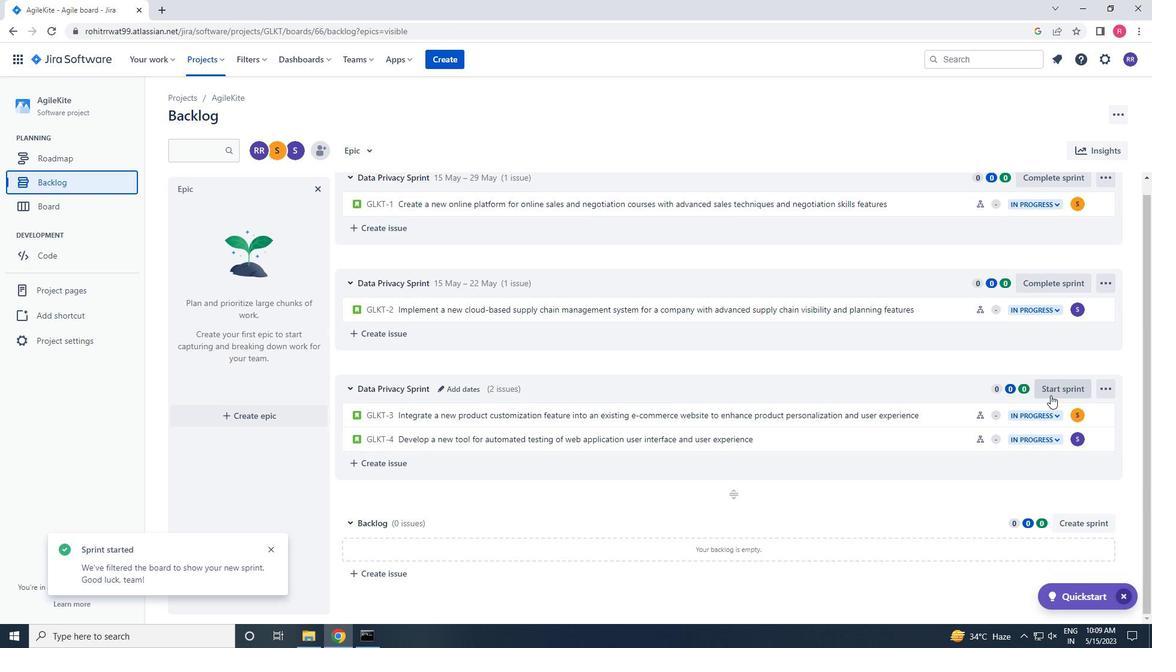 
Action: Mouse pressed left at (1052, 392)
Screenshot: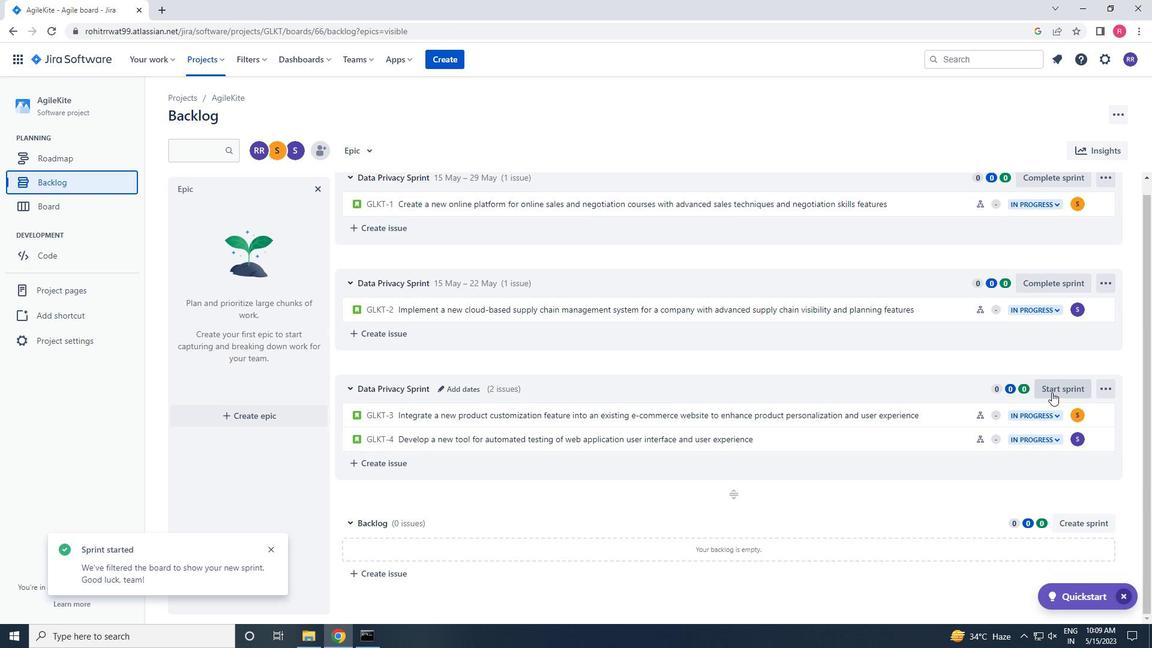
Action: Mouse moved to (523, 213)
Screenshot: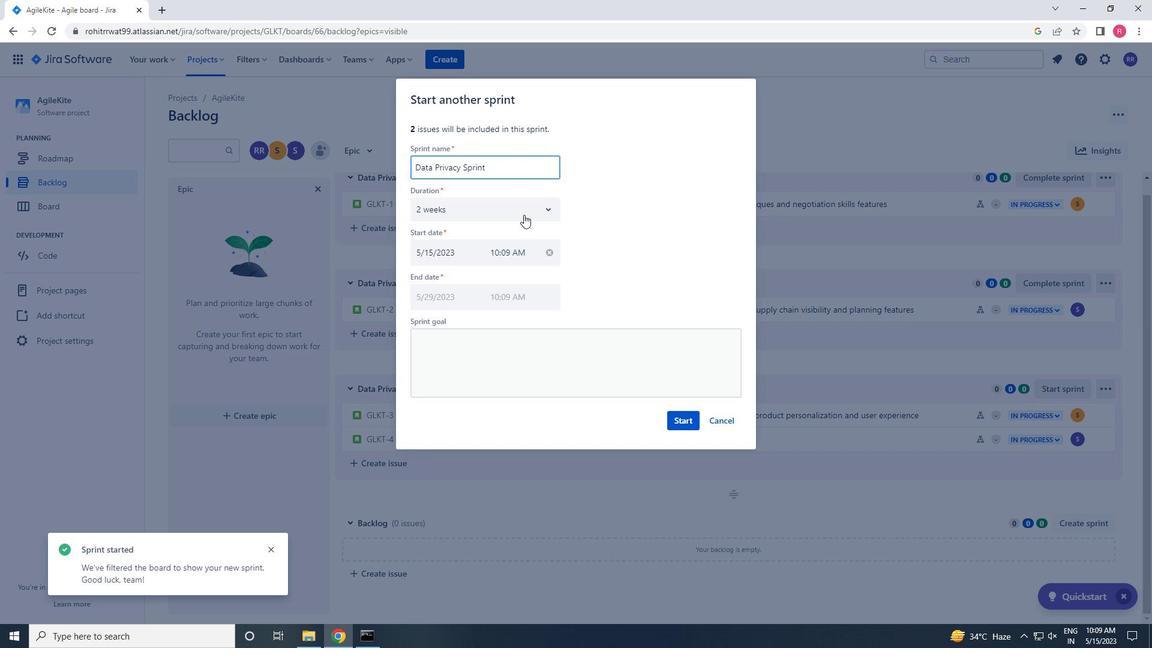 
Action: Mouse pressed left at (523, 213)
Screenshot: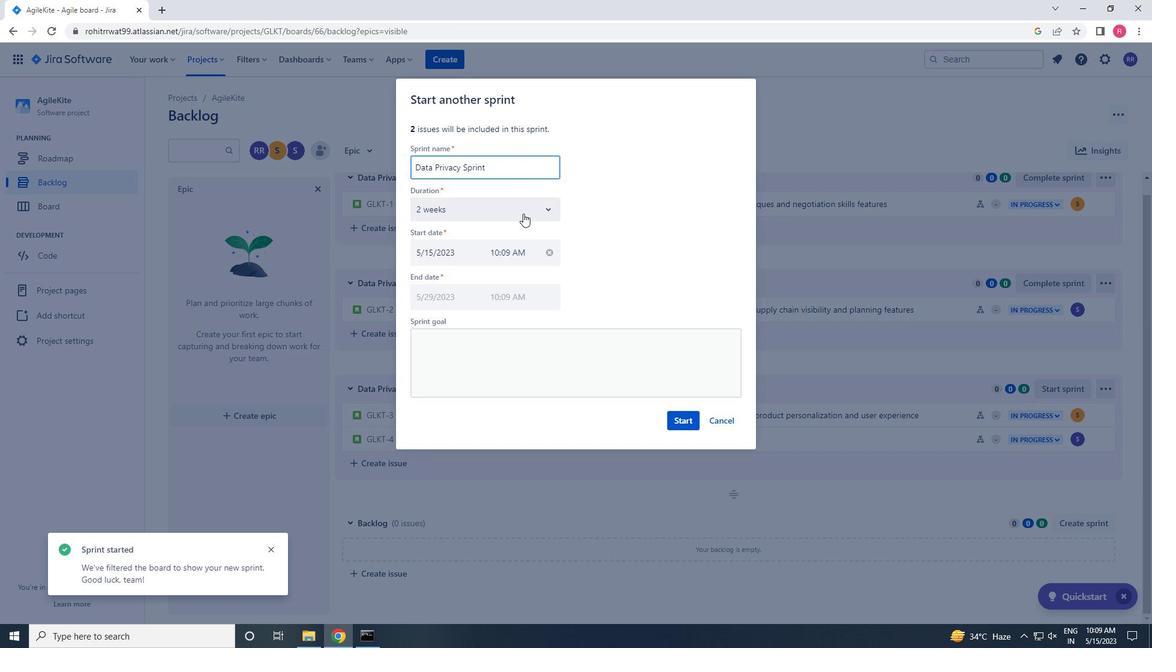 
Action: Mouse moved to (496, 279)
Screenshot: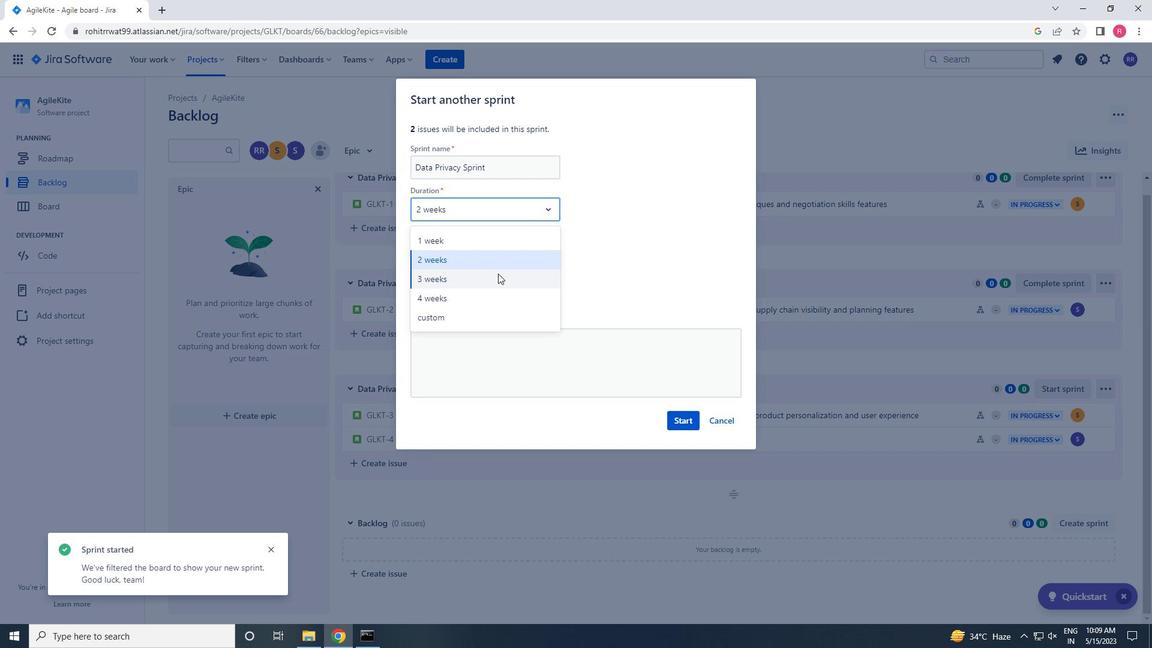 
Action: Mouse pressed left at (496, 279)
Screenshot: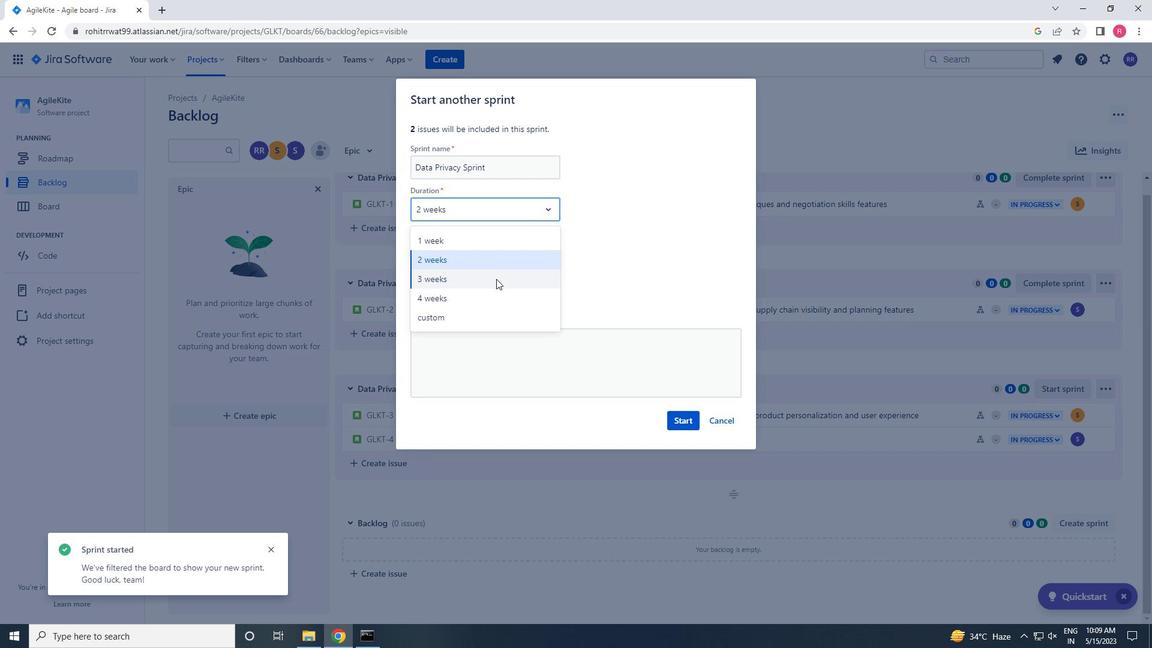 
Action: Mouse moved to (680, 426)
Screenshot: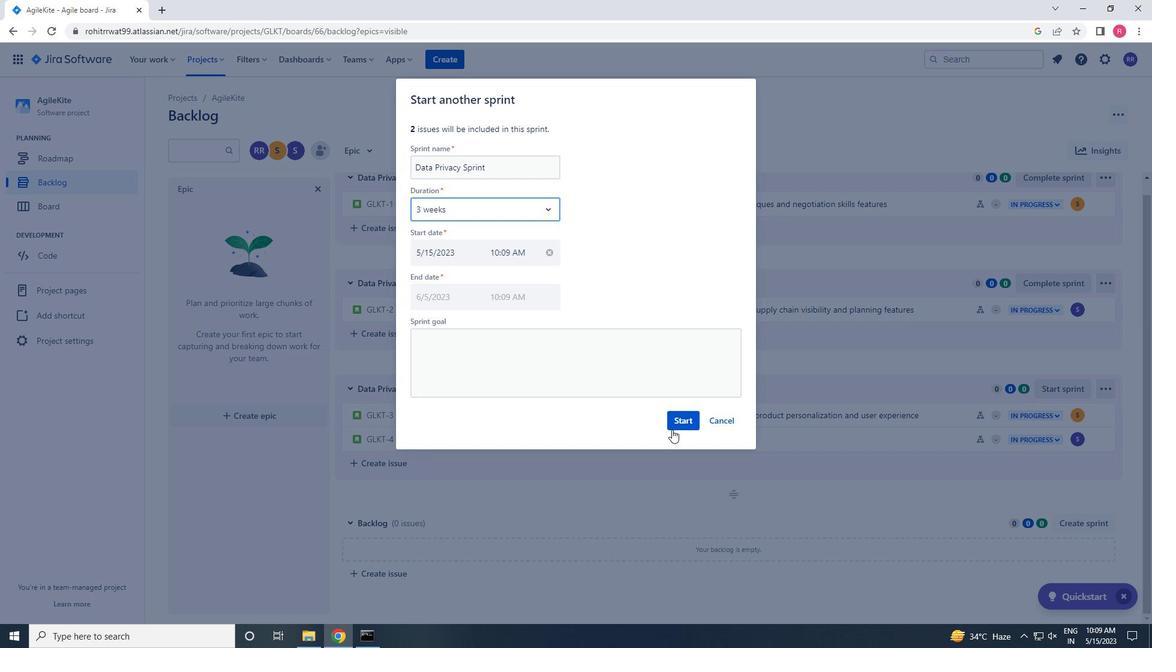 
Action: Mouse pressed left at (680, 426)
Screenshot: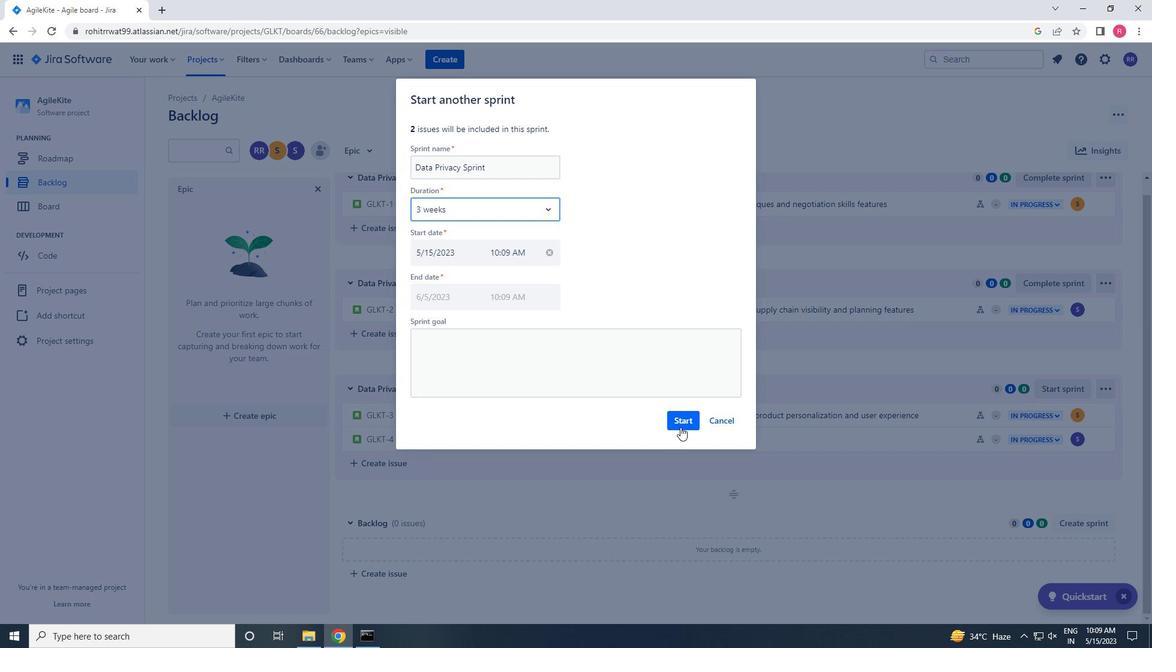 
Action: Mouse moved to (89, 190)
Screenshot: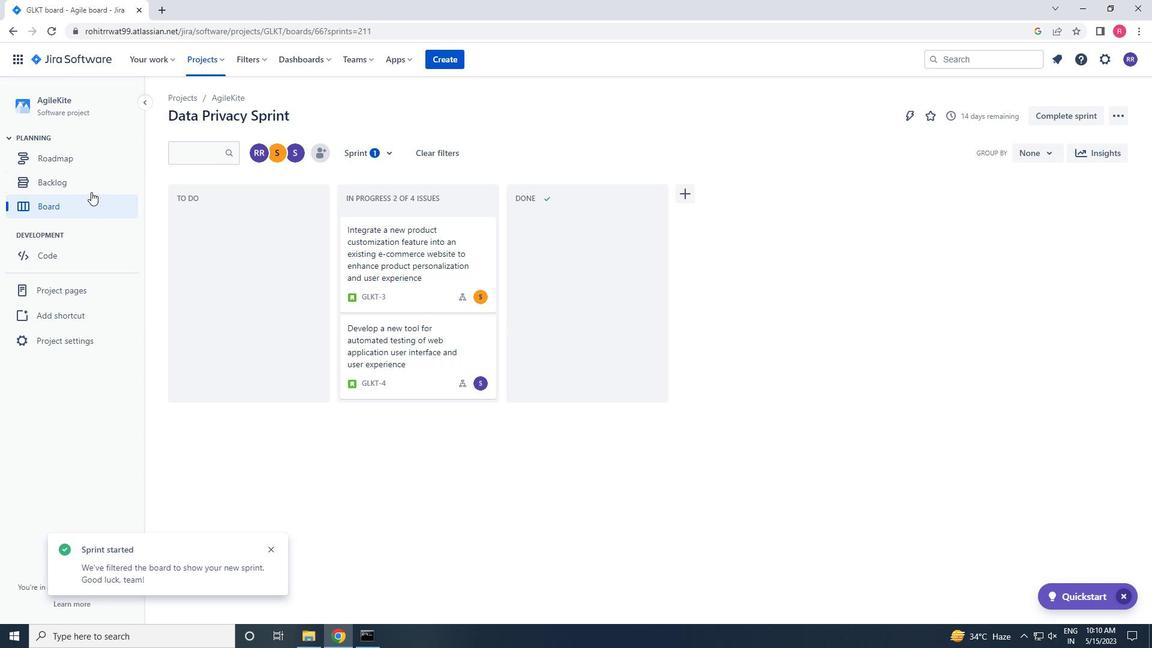 
Action: Mouse pressed left at (89, 190)
Screenshot: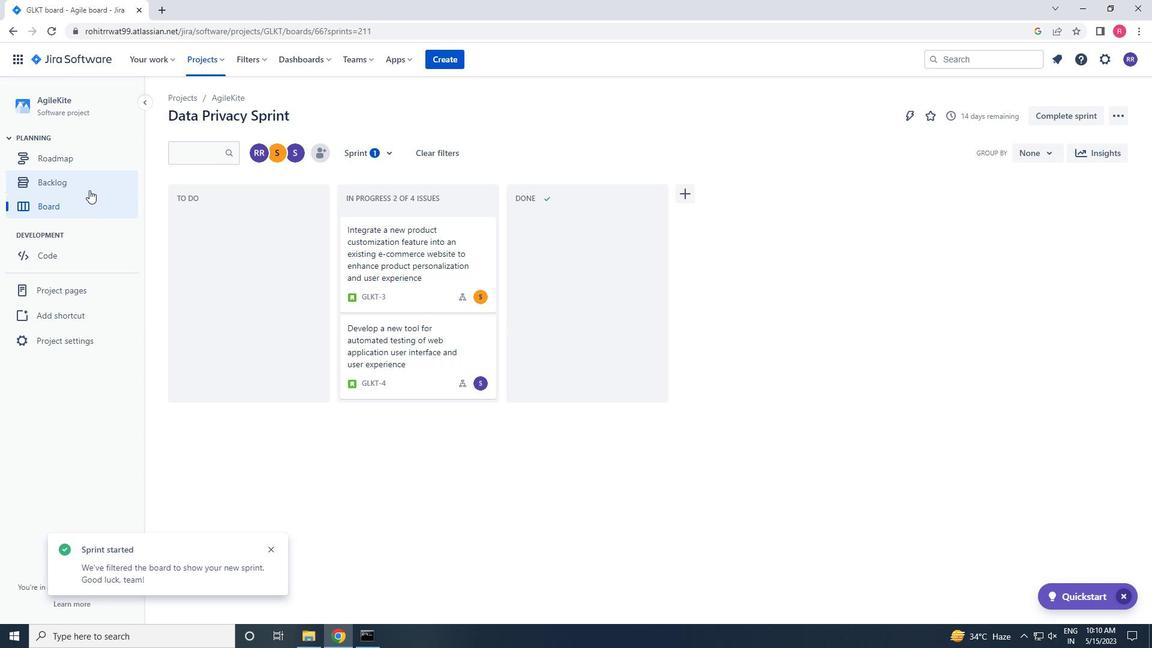 
Action: Mouse moved to (559, 441)
Screenshot: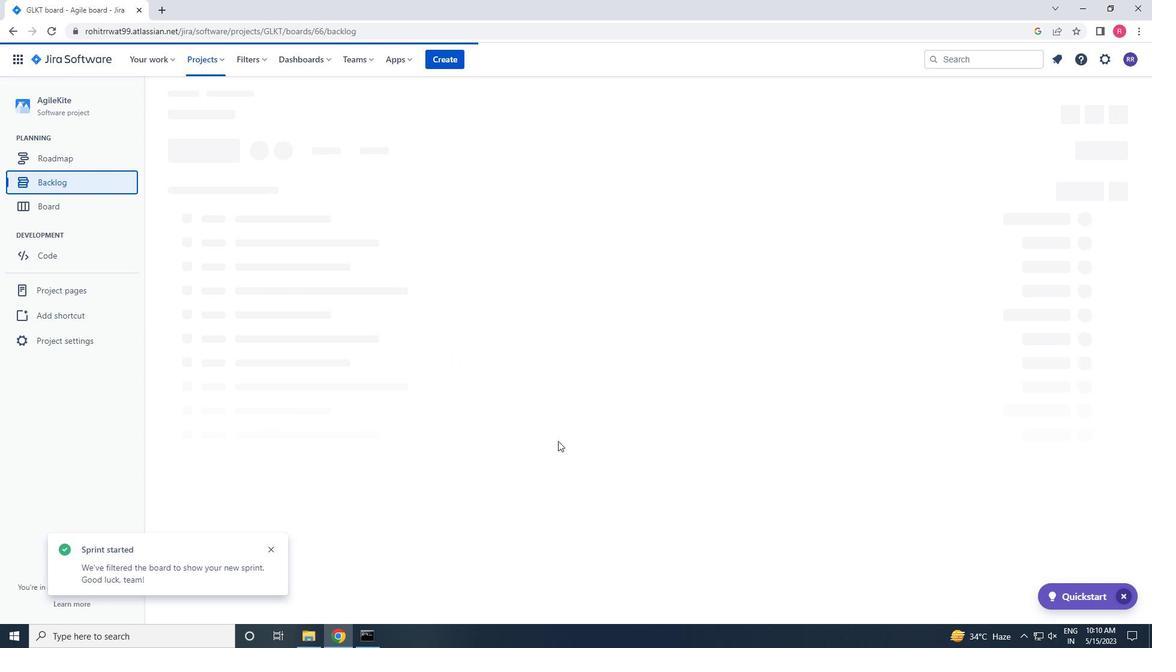 
